 Task: Look for space in Canteleu, France from 9th July, 2023 to 16th July, 2023 for 2 adults, 1 child in price range Rs.8000 to Rs.16000. Place can be entire place with 2 bedrooms having 2 beds and 1 bathroom. Property type can be house, flat, guest house. Amenities needed are: washing machine. Booking option can be shelf check-in. Required host language is English.
Action: Mouse moved to (430, 104)
Screenshot: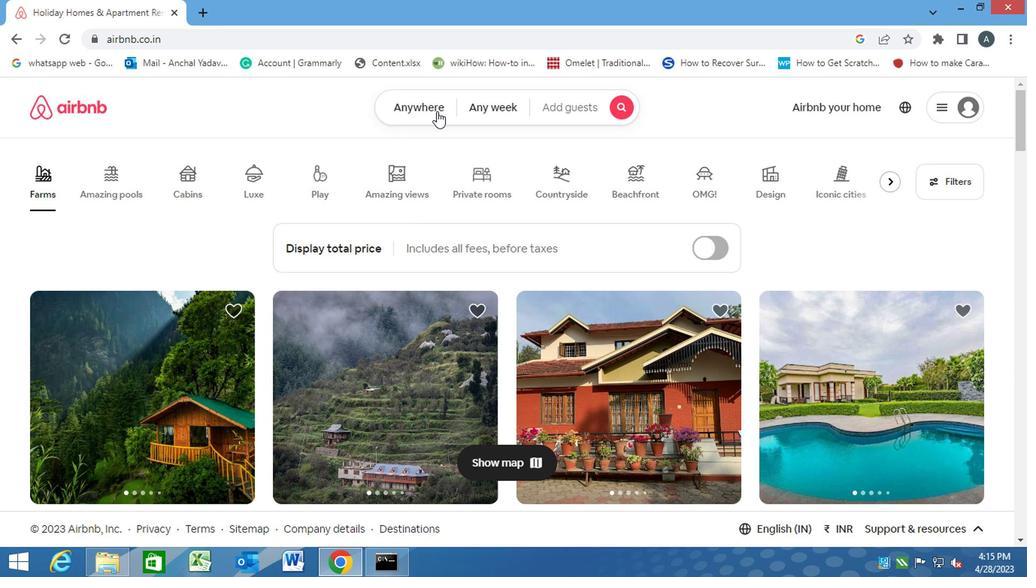 
Action: Mouse pressed left at (430, 104)
Screenshot: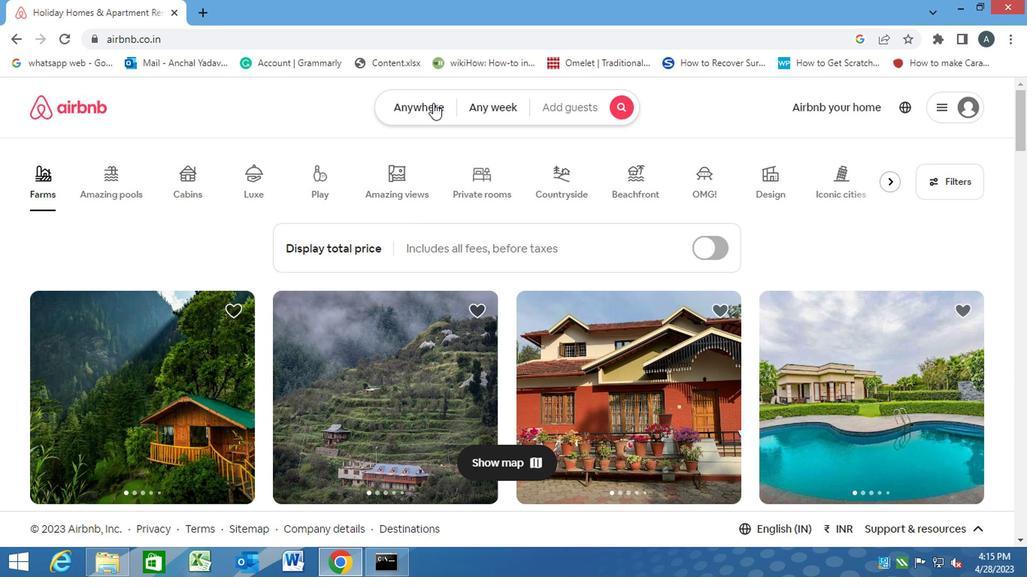 
Action: Mouse moved to (370, 150)
Screenshot: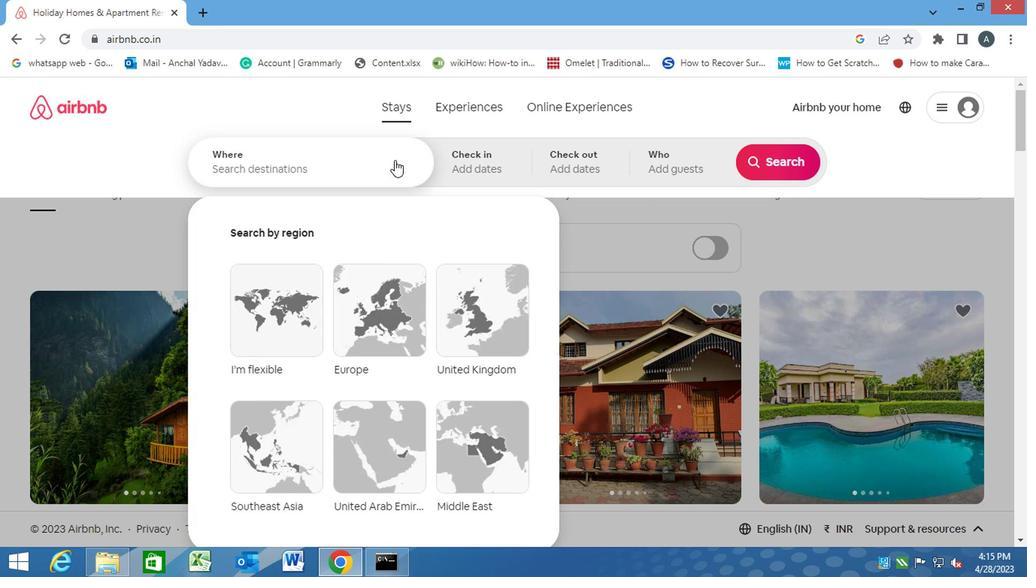 
Action: Mouse pressed left at (370, 150)
Screenshot: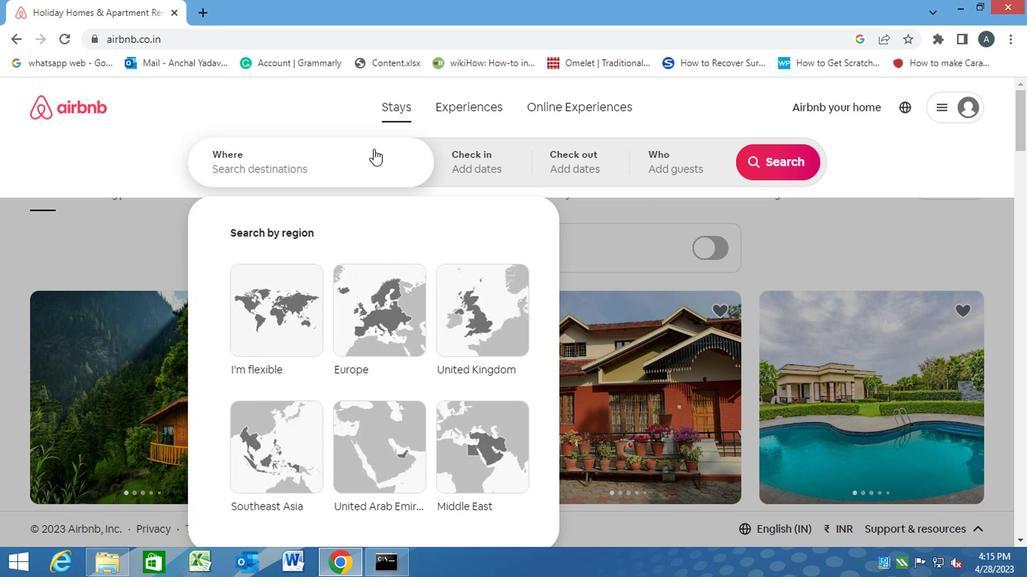 
Action: Key pressed c<Key.caps_lock>anteleu,<Key.space><Key.caps_lock>f<Key.caps_lock>rance<Key.enter>
Screenshot: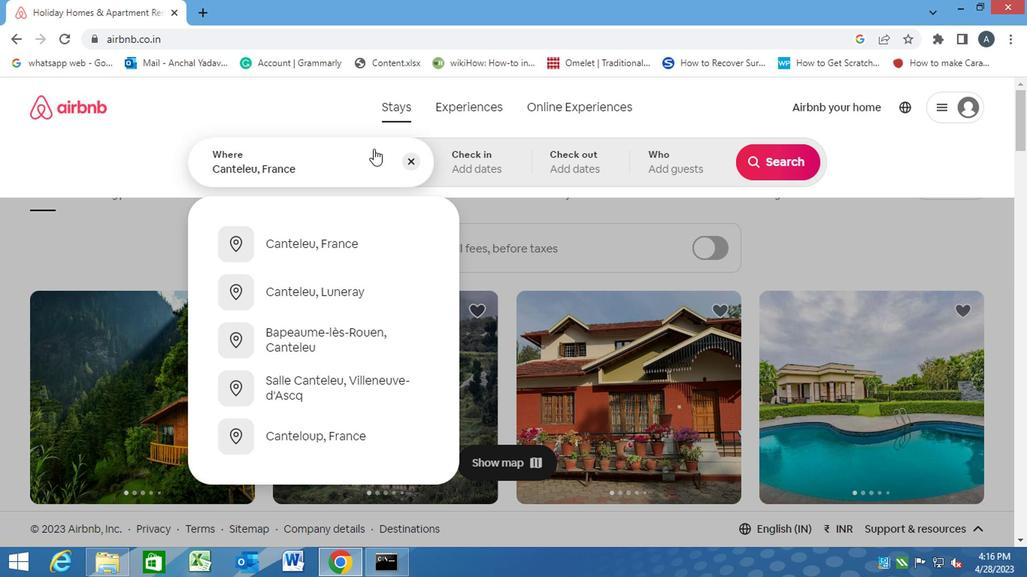 
Action: Mouse moved to (774, 282)
Screenshot: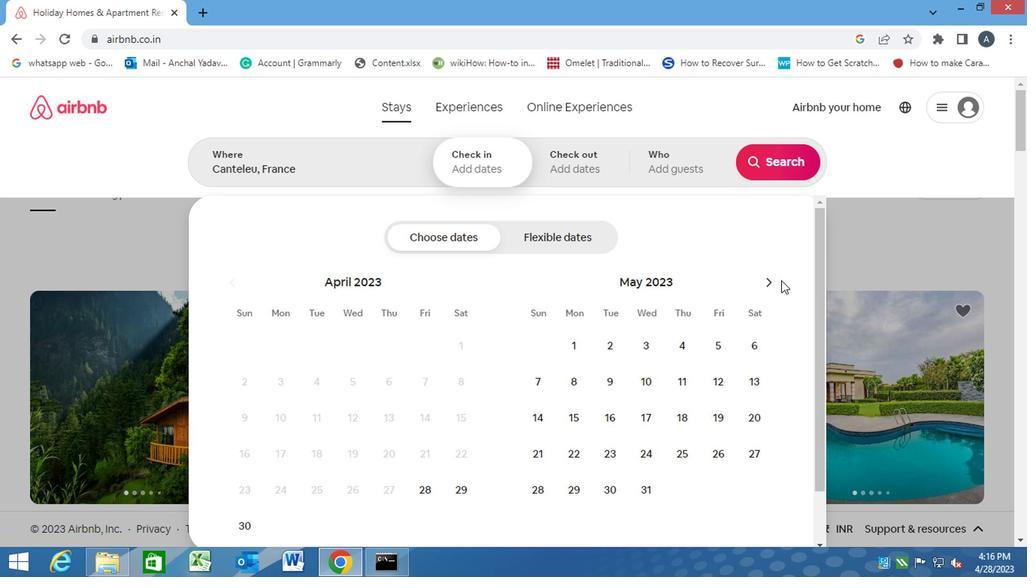 
Action: Mouse pressed left at (774, 282)
Screenshot: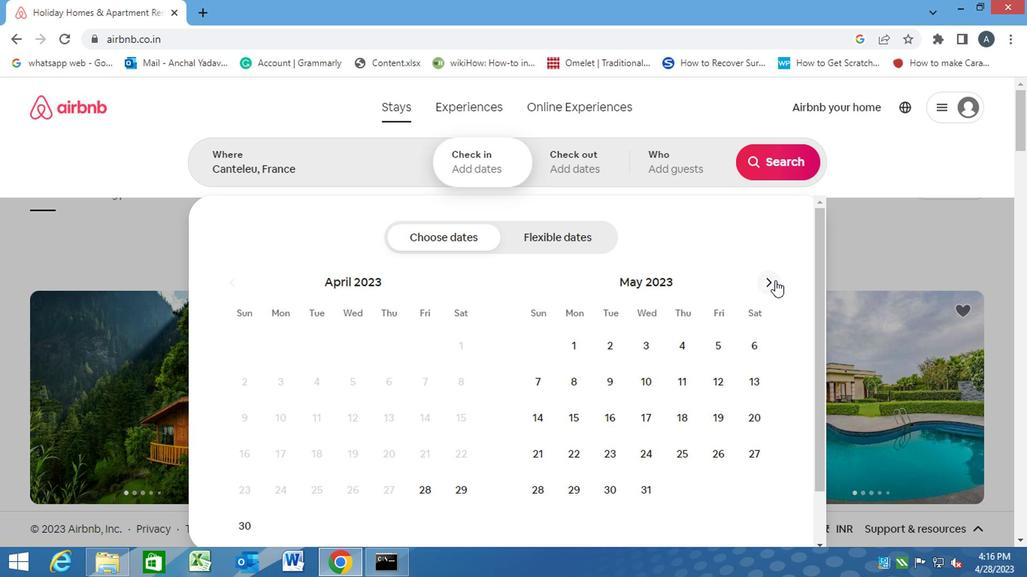 
Action: Mouse pressed left at (774, 282)
Screenshot: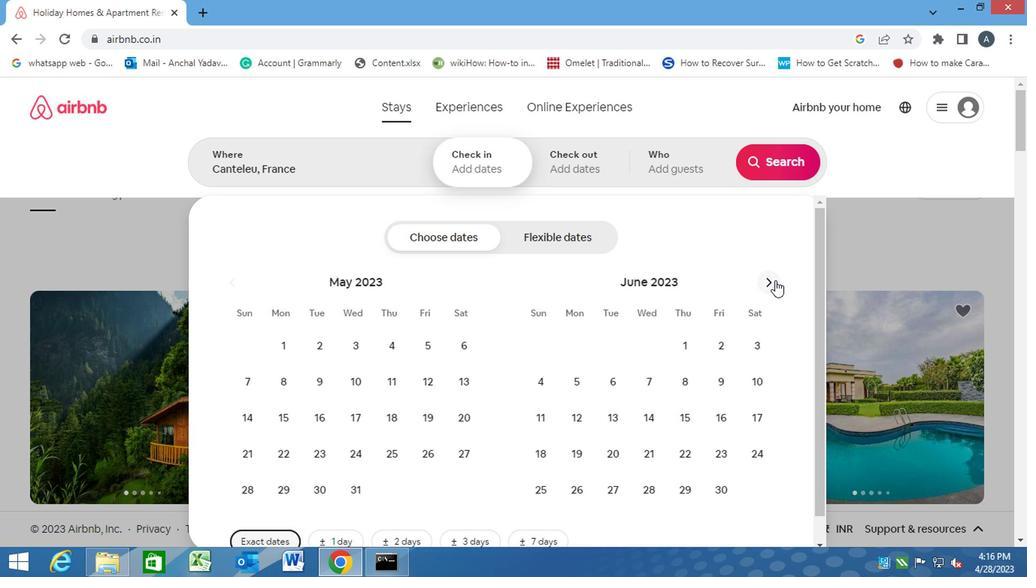 
Action: Mouse moved to (541, 413)
Screenshot: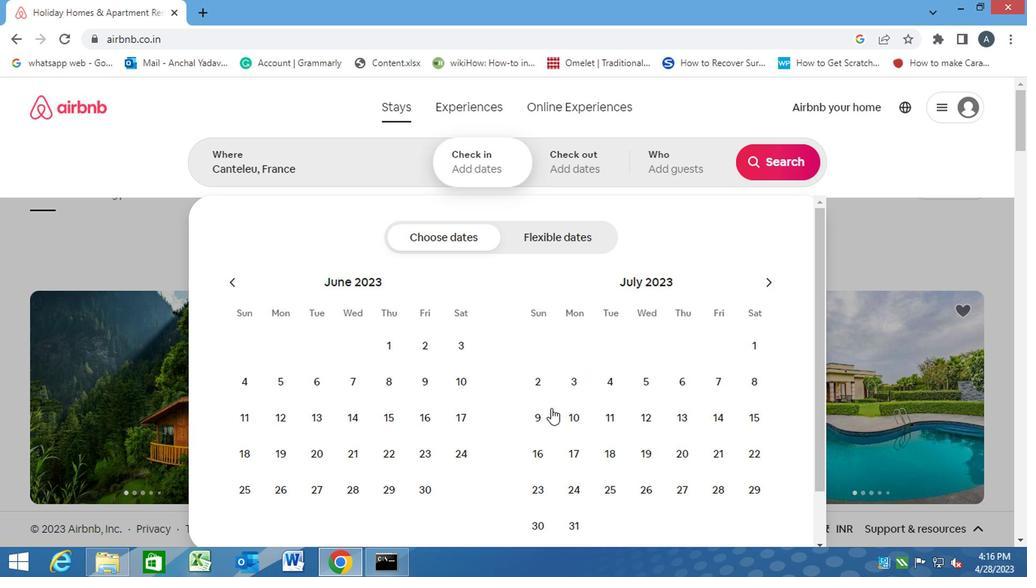 
Action: Mouse pressed left at (541, 413)
Screenshot: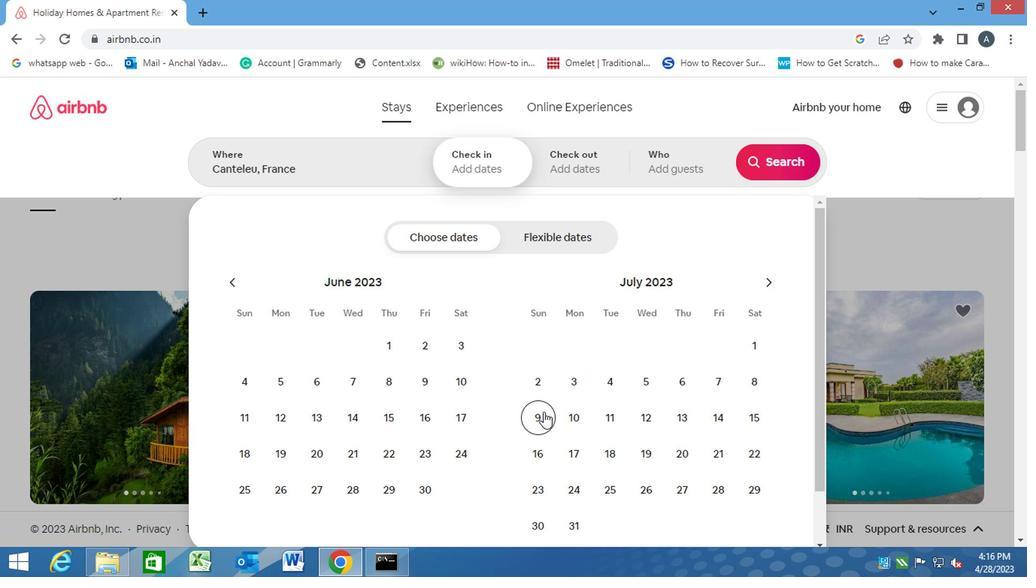 
Action: Mouse moved to (544, 447)
Screenshot: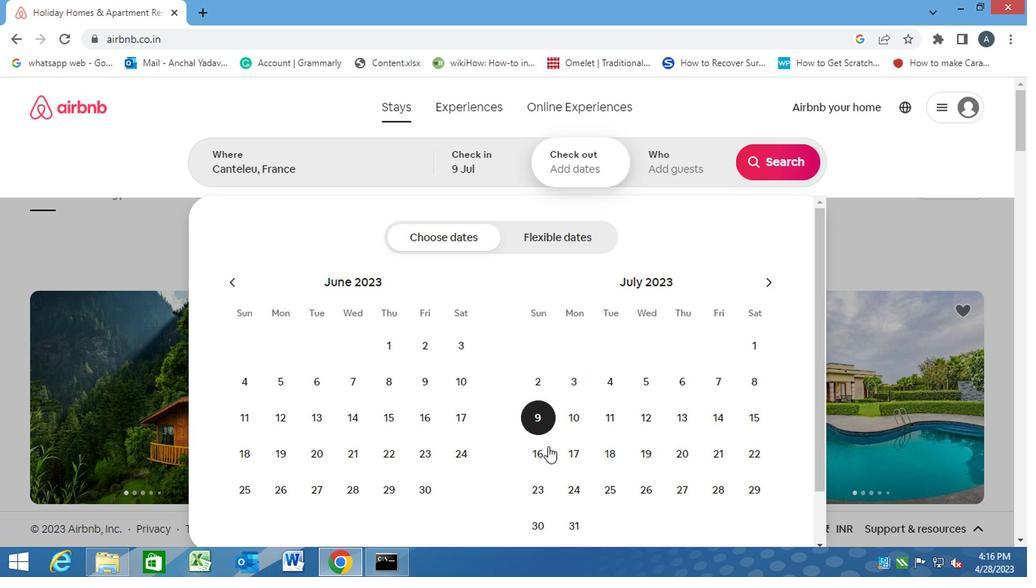 
Action: Mouse pressed left at (544, 447)
Screenshot: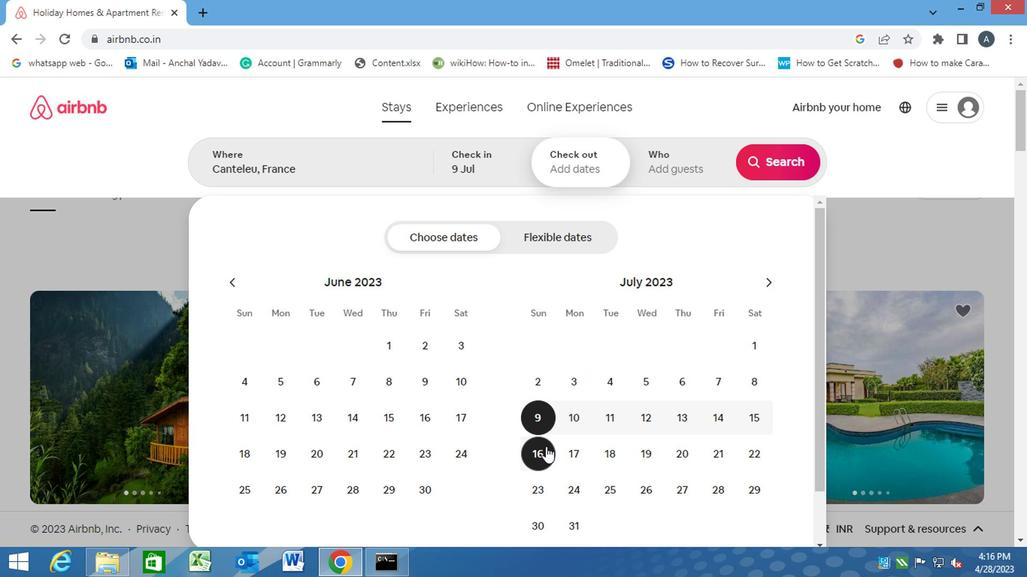 
Action: Mouse moved to (659, 160)
Screenshot: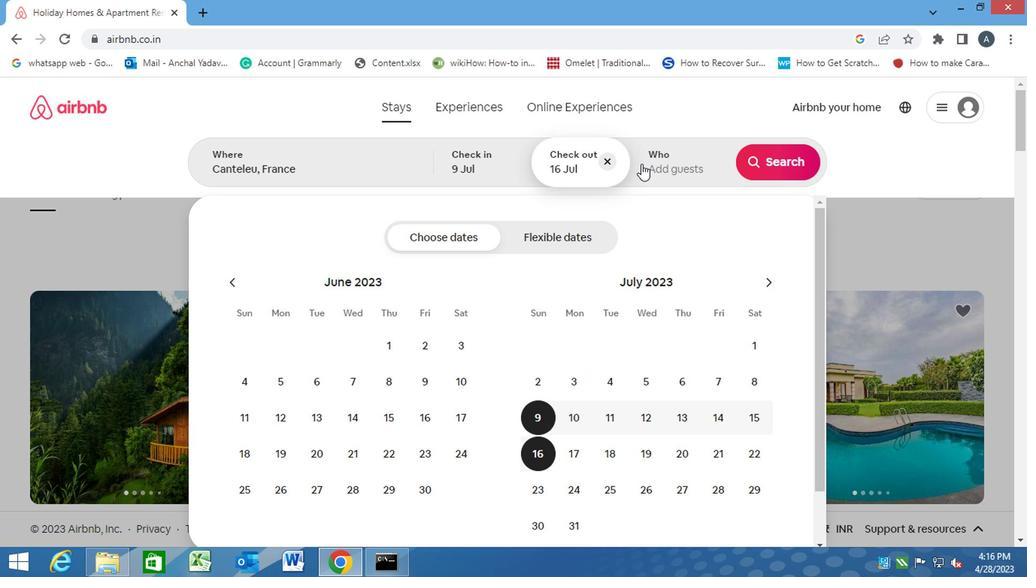 
Action: Mouse pressed left at (659, 160)
Screenshot: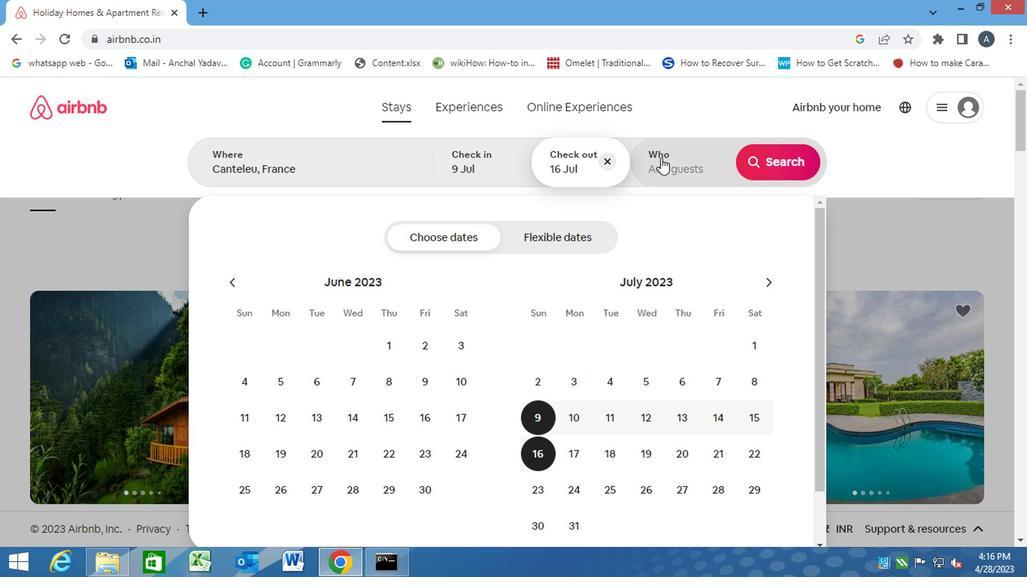 
Action: Mouse moved to (782, 244)
Screenshot: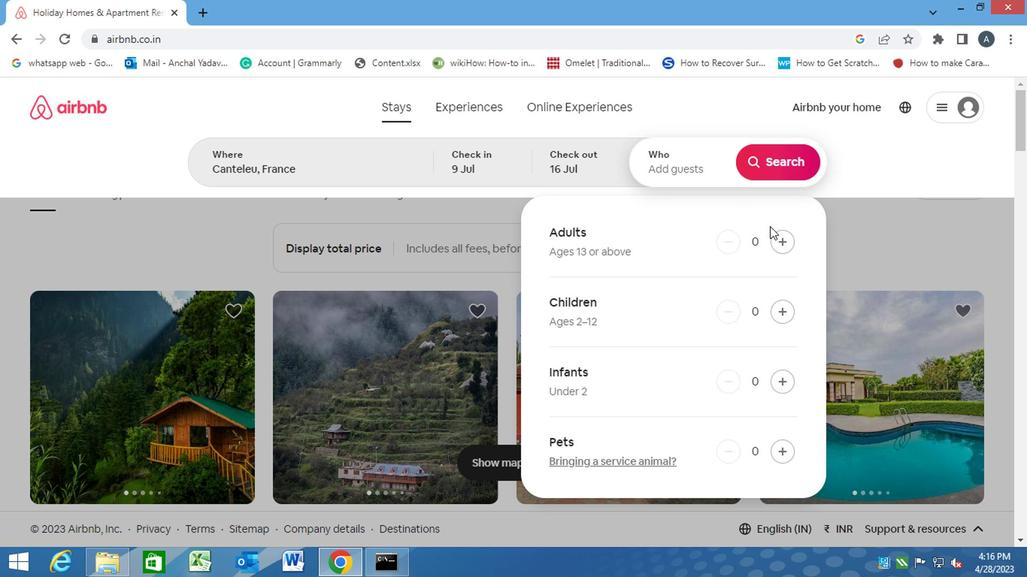 
Action: Mouse pressed left at (782, 244)
Screenshot: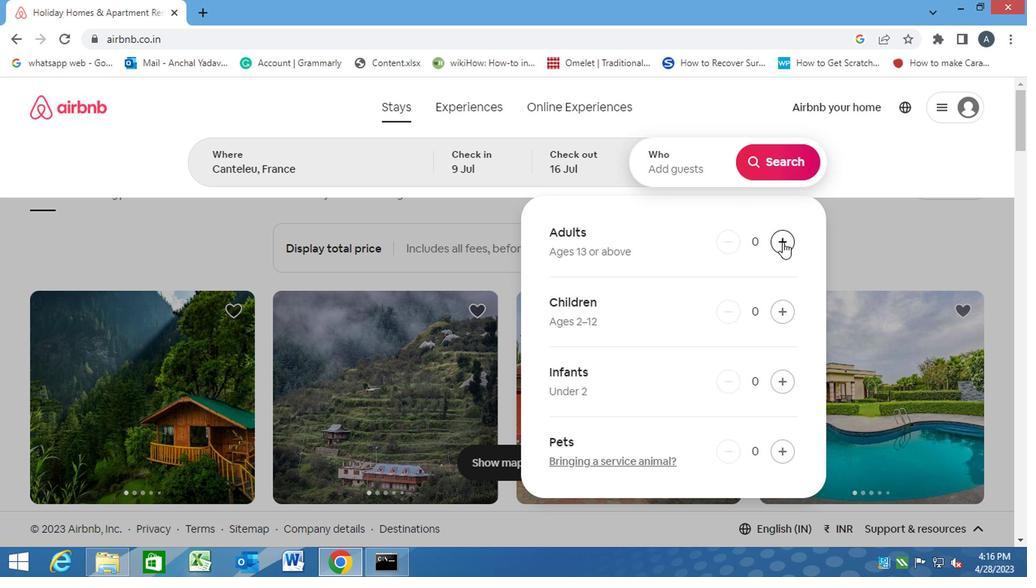 
Action: Mouse pressed left at (782, 244)
Screenshot: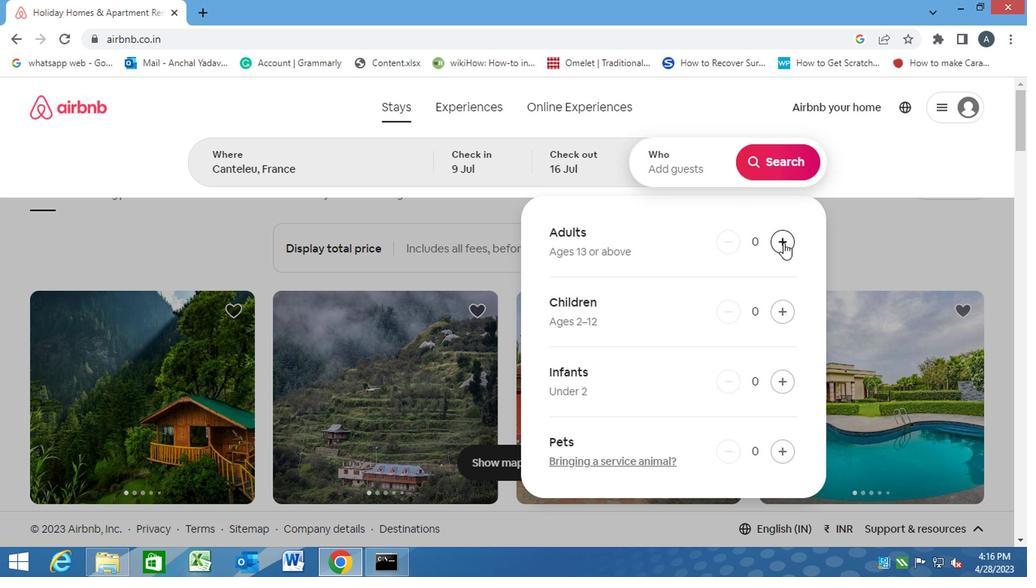 
Action: Mouse moved to (775, 314)
Screenshot: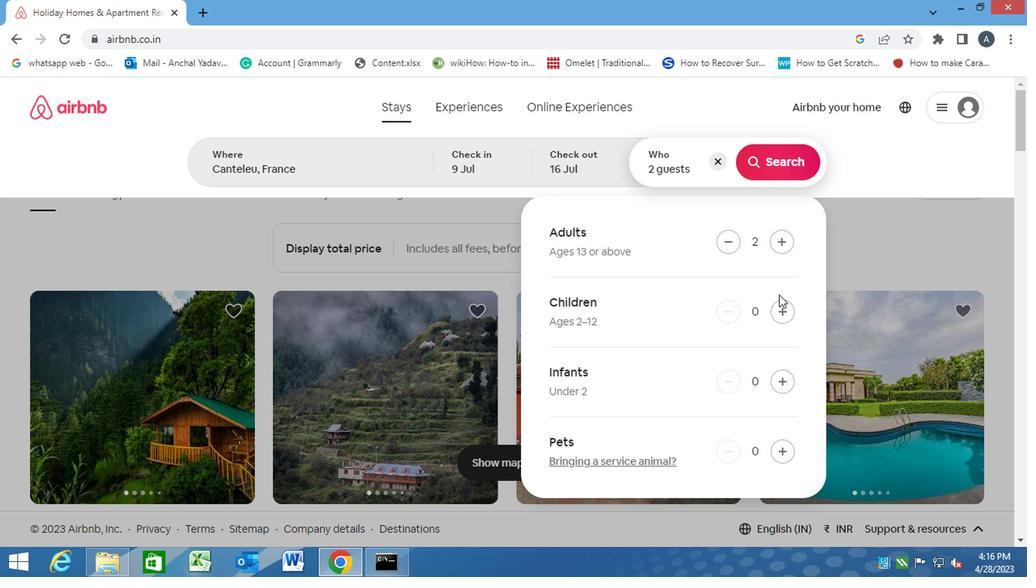 
Action: Mouse pressed left at (775, 314)
Screenshot: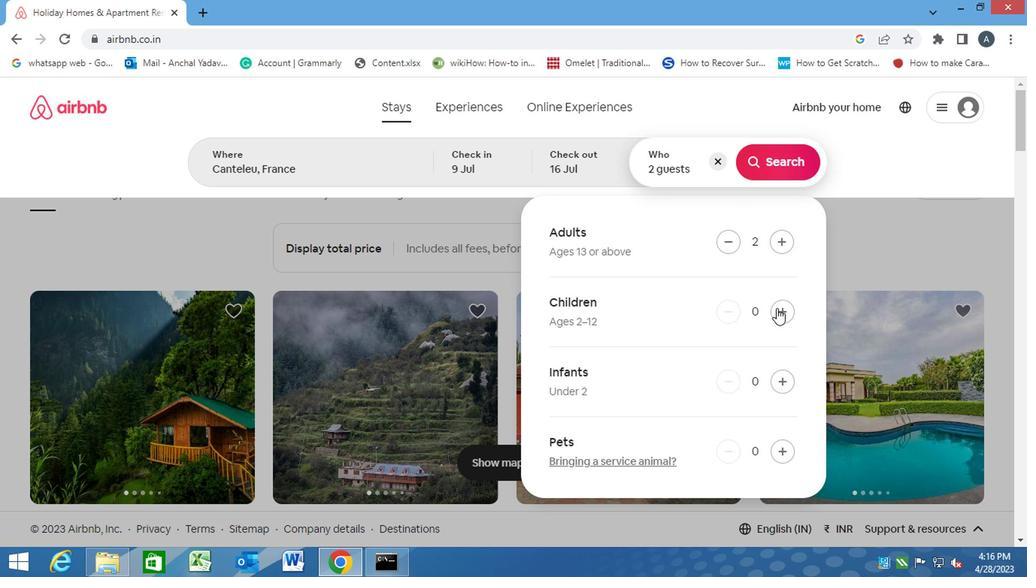 
Action: Mouse moved to (776, 166)
Screenshot: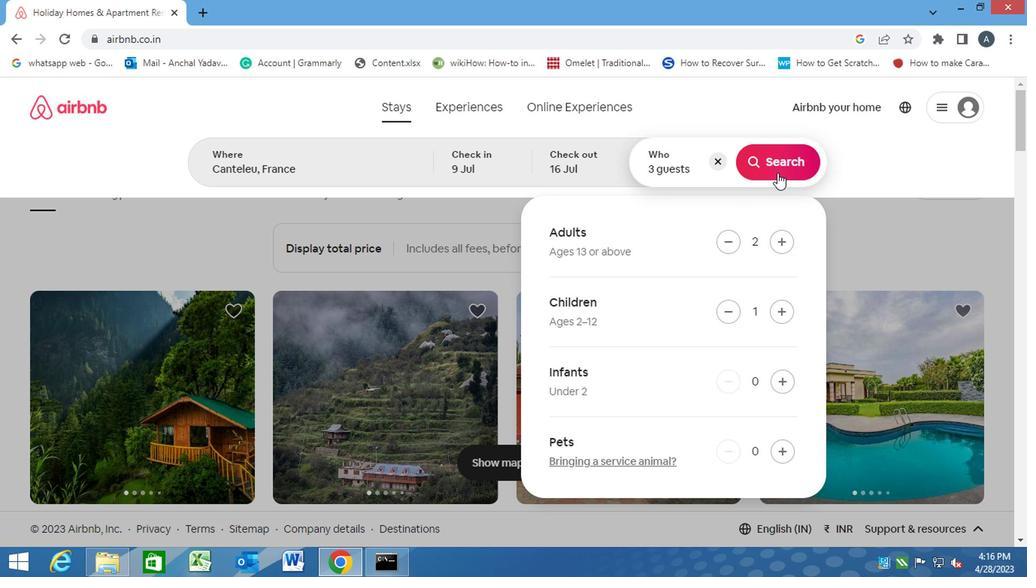 
Action: Mouse pressed left at (776, 166)
Screenshot: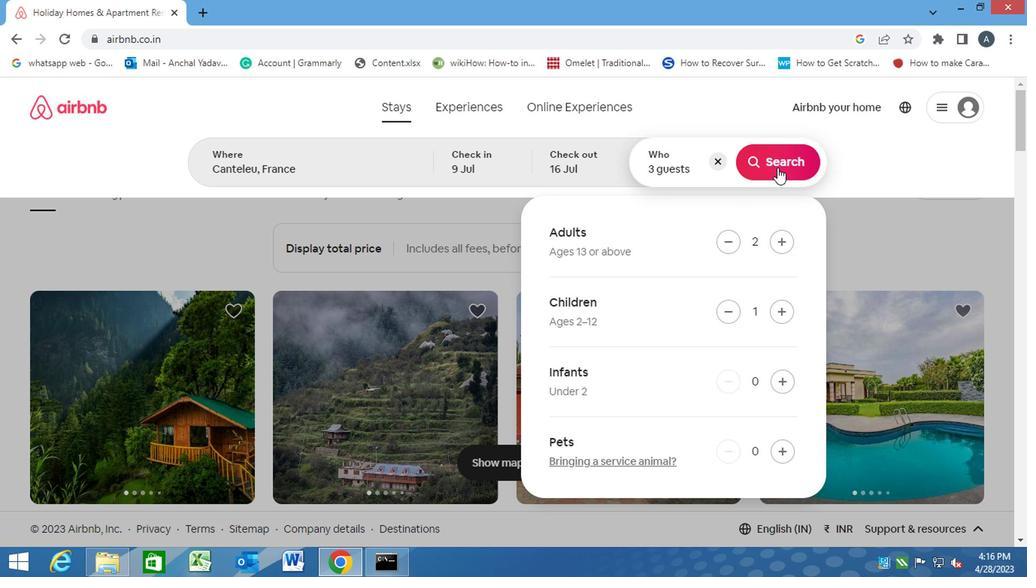 
Action: Mouse moved to (958, 165)
Screenshot: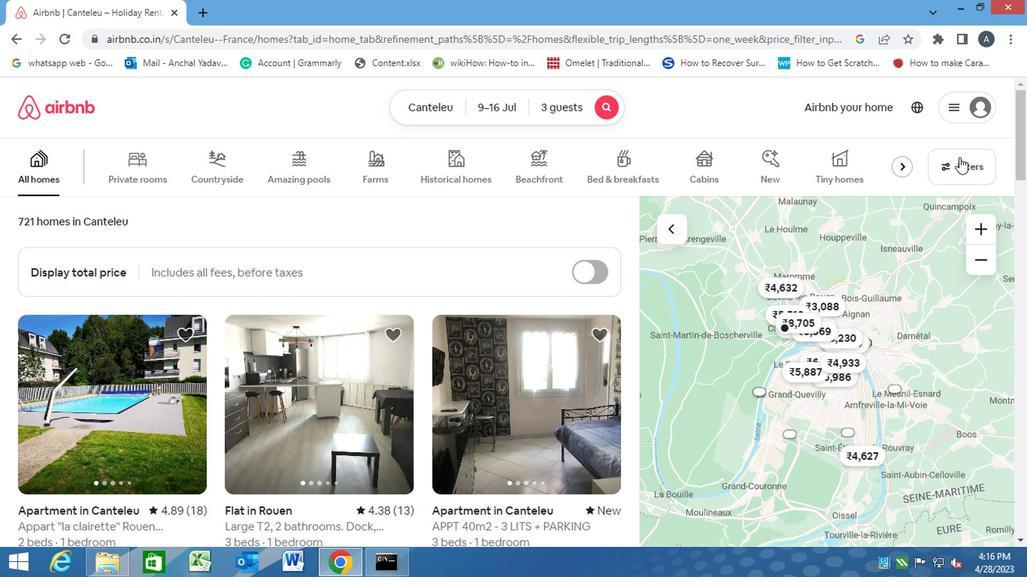 
Action: Mouse pressed left at (958, 165)
Screenshot: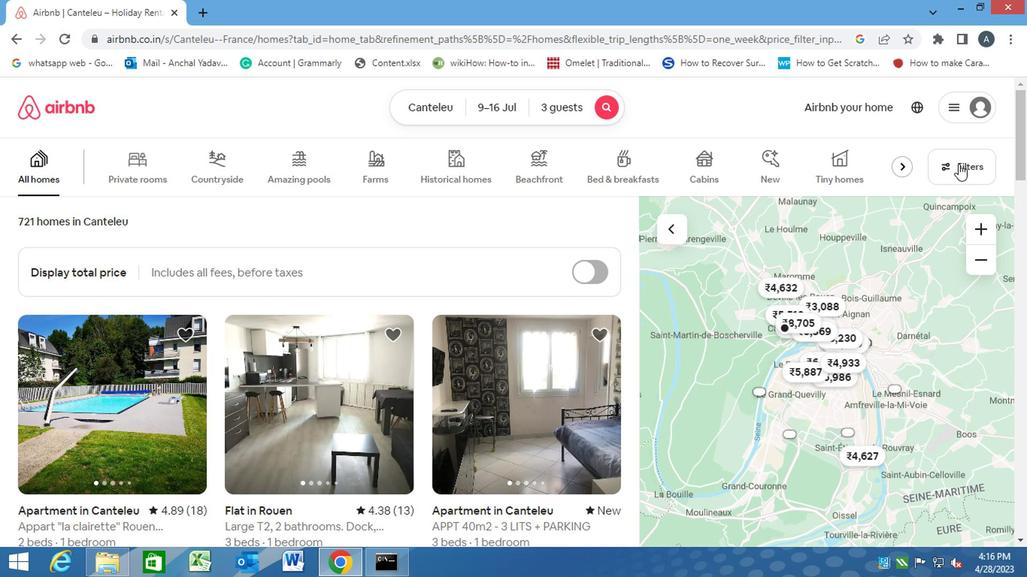 
Action: Mouse moved to (198, 363)
Screenshot: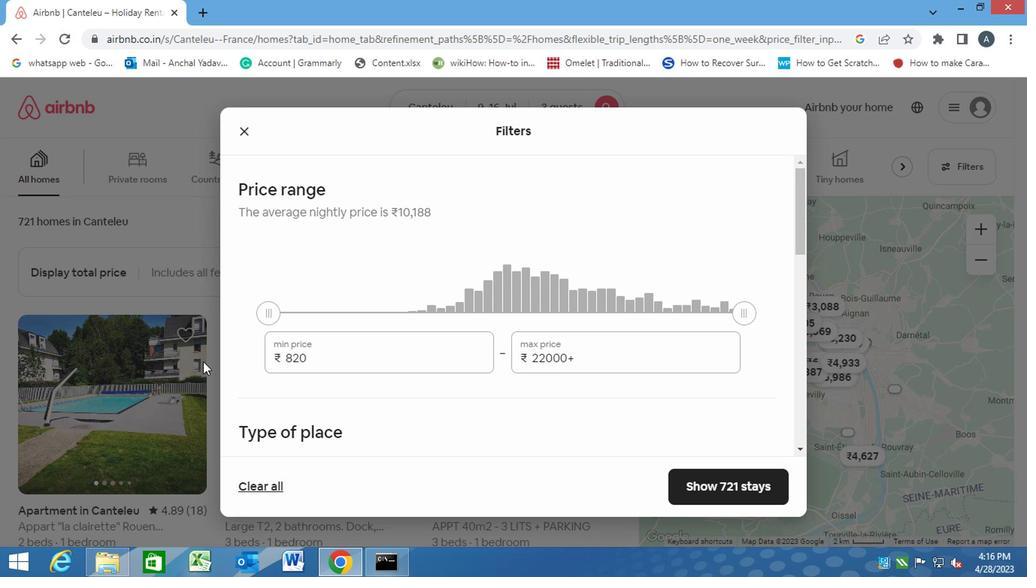 
Action: Mouse scrolled (198, 362) with delta (0, 0)
Screenshot: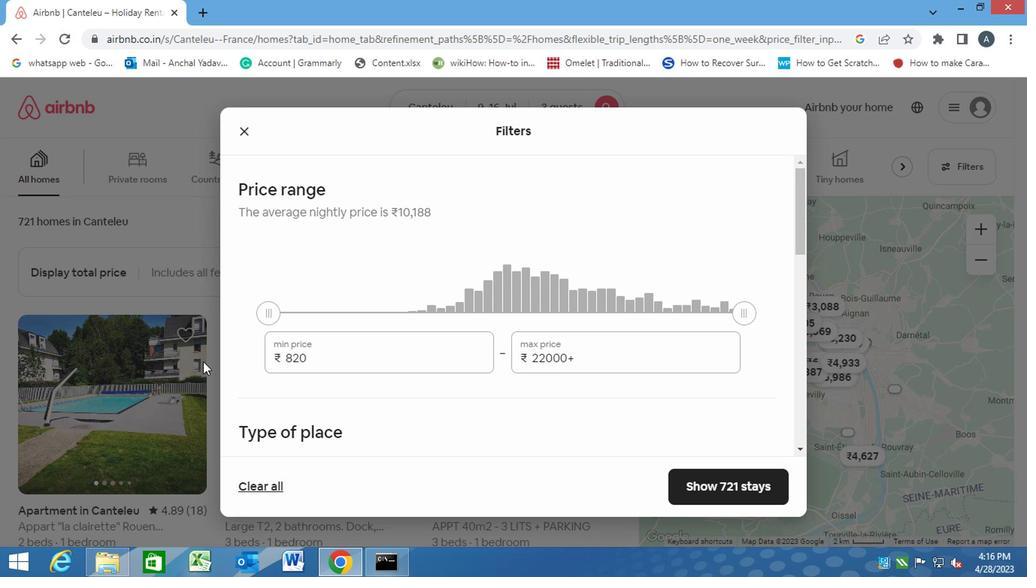 
Action: Mouse scrolled (198, 362) with delta (0, 0)
Screenshot: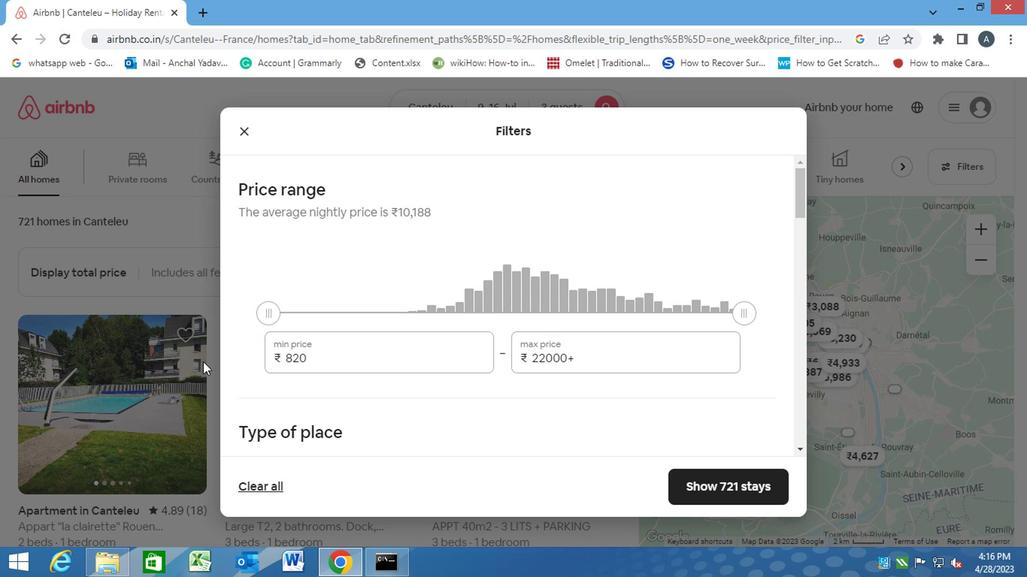 
Action: Mouse moved to (303, 362)
Screenshot: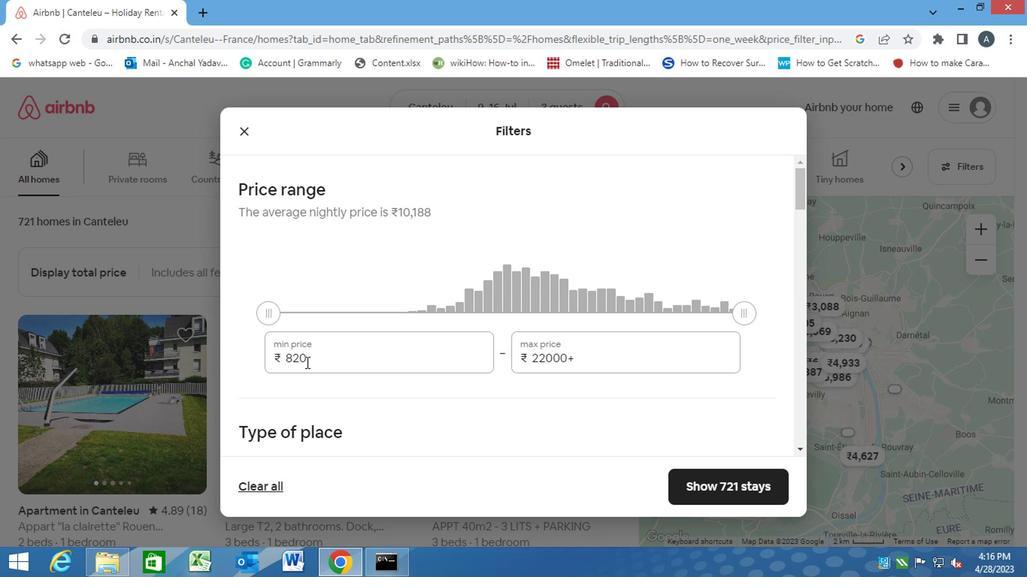 
Action: Mouse pressed left at (303, 362)
Screenshot: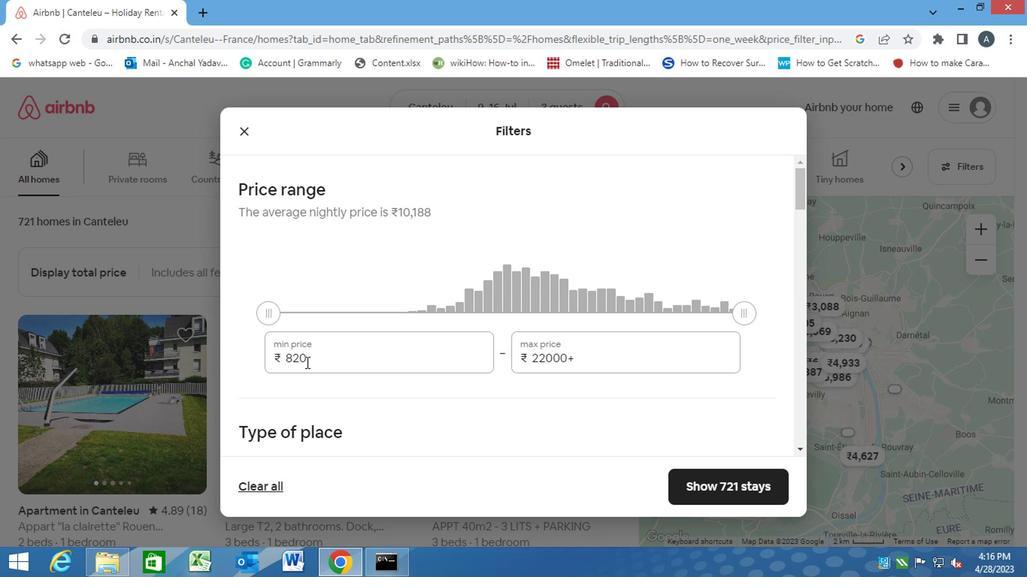 
Action: Mouse moved to (255, 360)
Screenshot: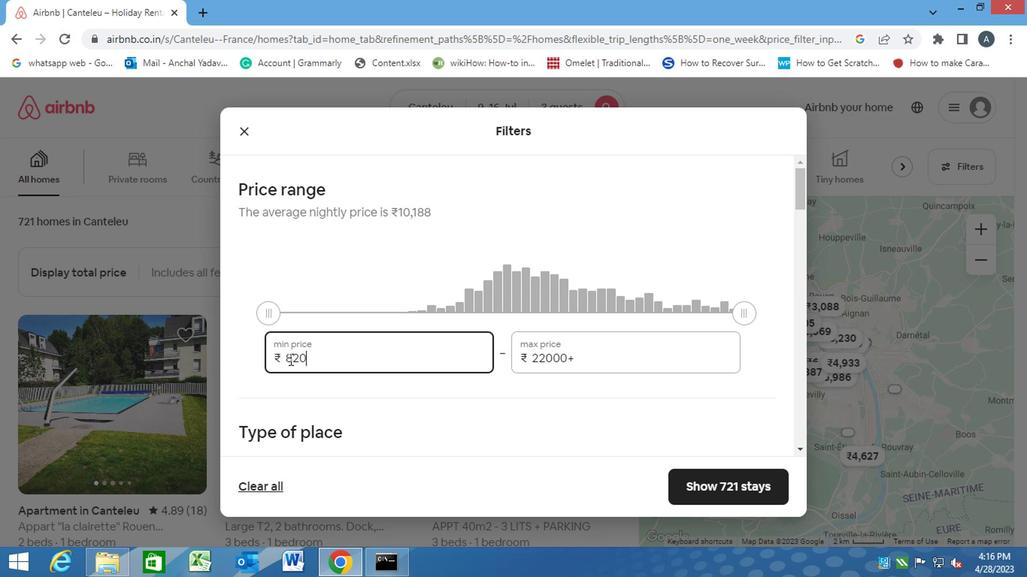 
Action: Key pressed 8000<Key.tab><Key.backspace><Key.backspace><Key.backspace><Key.backspace><Key.backspace><Key.backspace><Key.backspace><Key.backspace><Key.backspace><Key.backspace><Key.backspace><Key.backspace><Key.backspace><Key.backspace><Key.backspace><Key.backspace><Key.backspace><Key.backspace><Key.backspace><Key.backspace><Key.backspace><Key.backspace><Key.backspace><Key.backspace><Key.backspace><Key.backspace><Key.backspace><Key.backspace><Key.backspace>16000
Screenshot: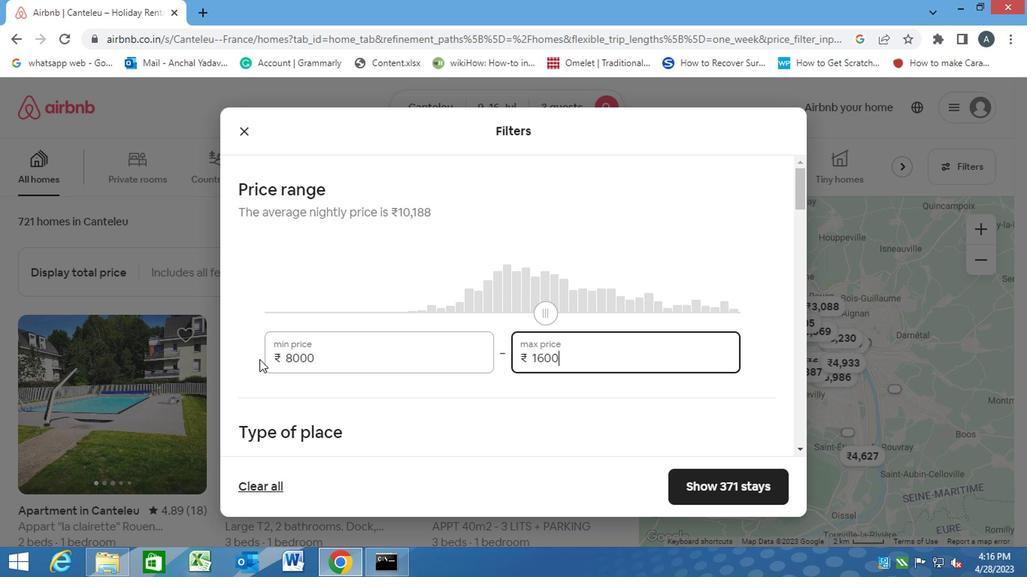 
Action: Mouse moved to (365, 394)
Screenshot: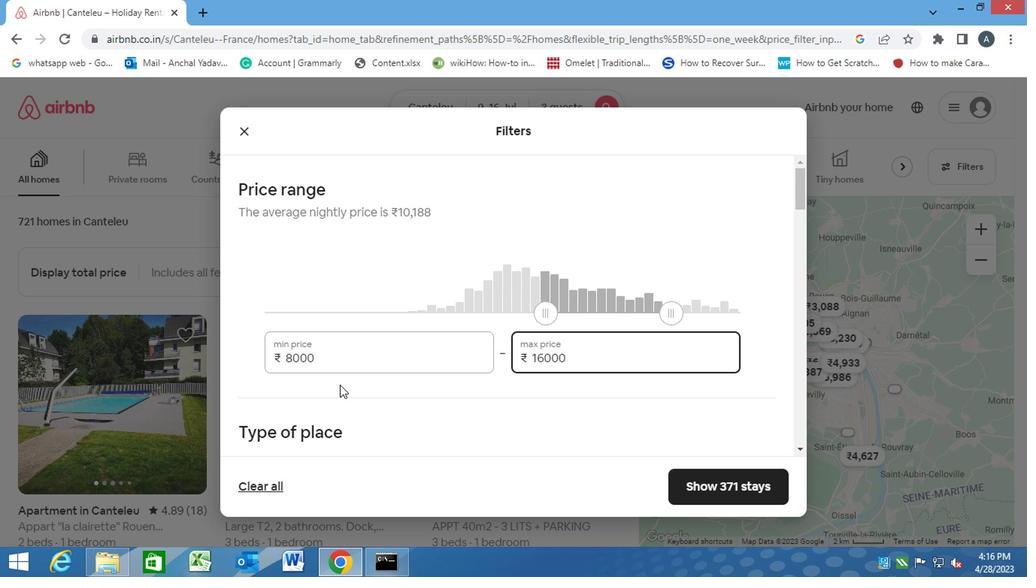 
Action: Mouse pressed left at (365, 394)
Screenshot: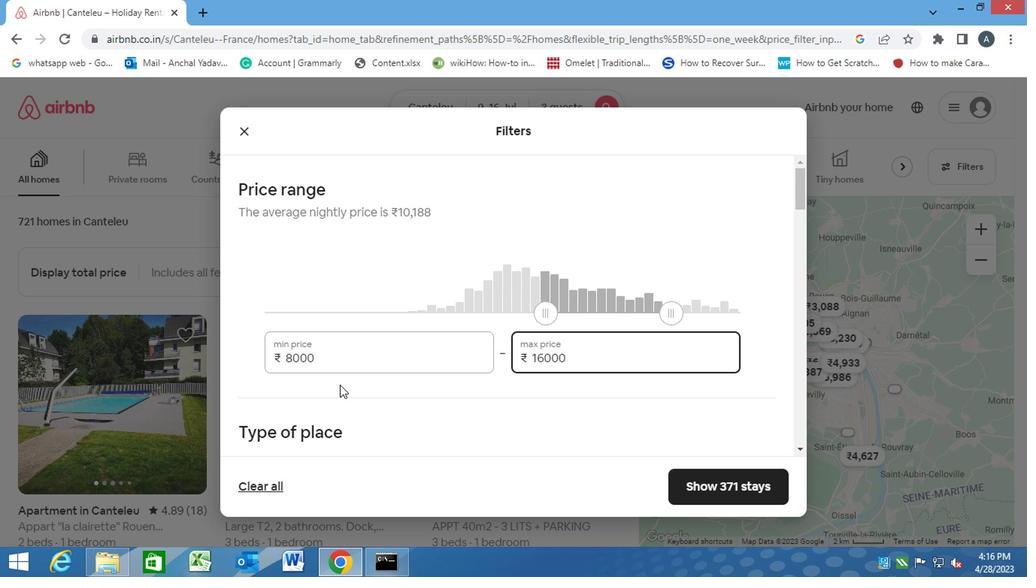 
Action: Mouse moved to (366, 394)
Screenshot: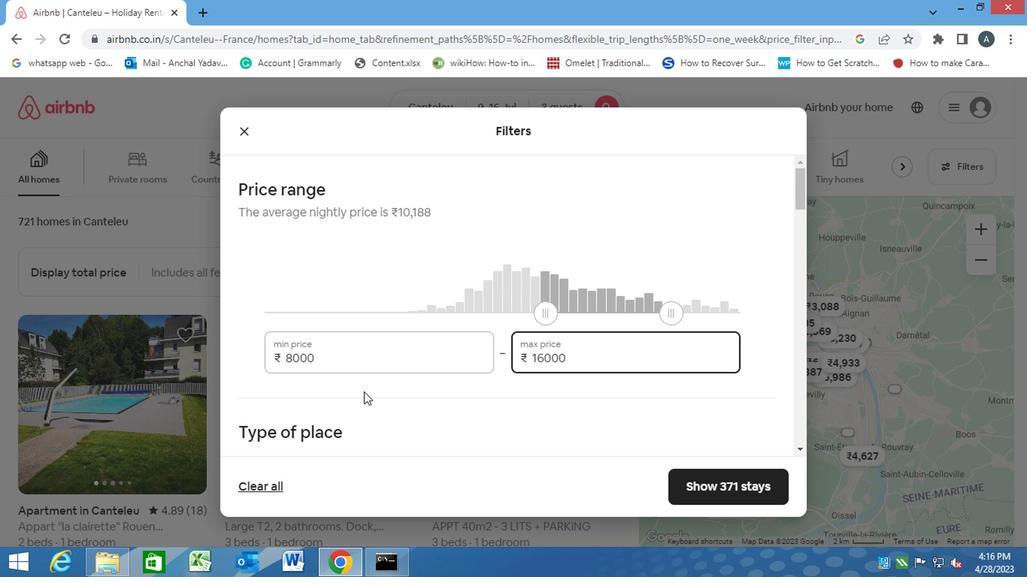 
Action: Mouse scrolled (366, 394) with delta (0, 0)
Screenshot: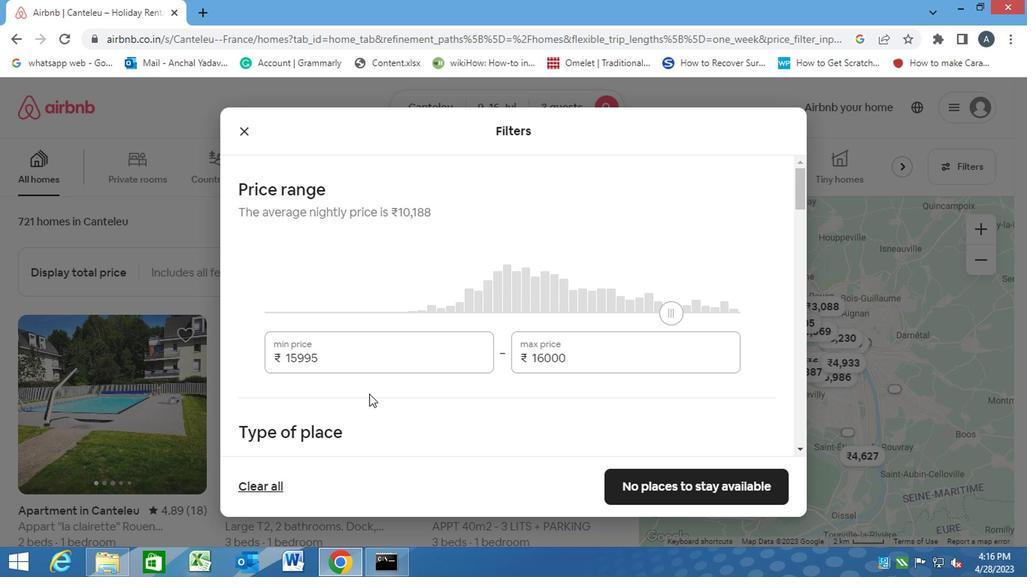 
Action: Mouse scrolled (366, 394) with delta (0, 0)
Screenshot: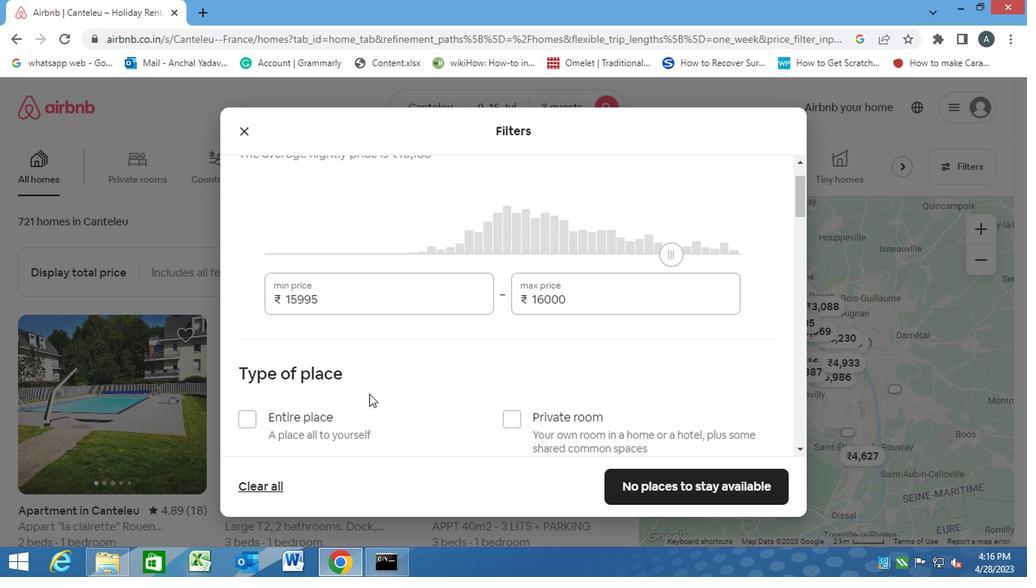 
Action: Mouse moved to (250, 330)
Screenshot: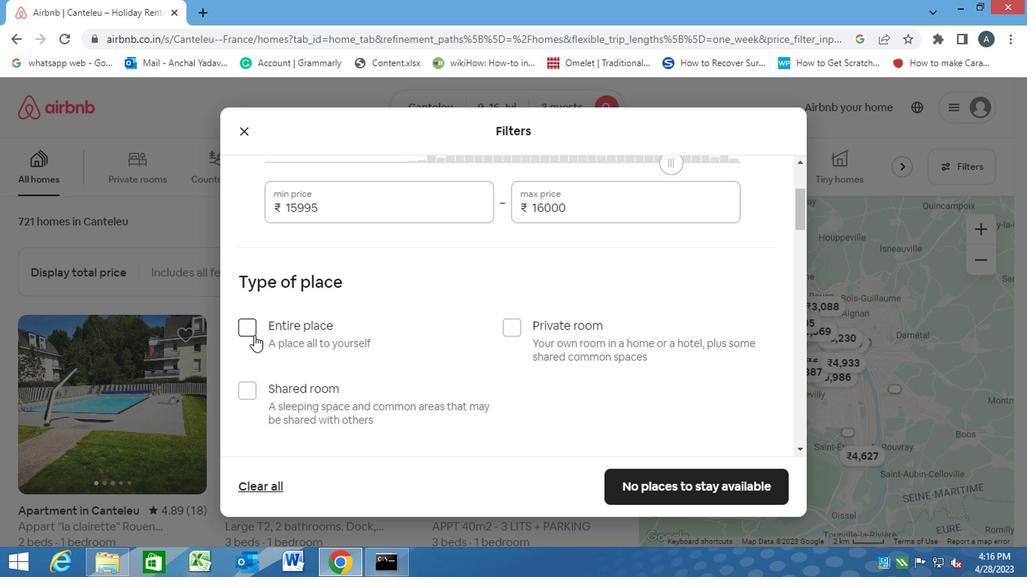 
Action: Mouse pressed left at (250, 330)
Screenshot: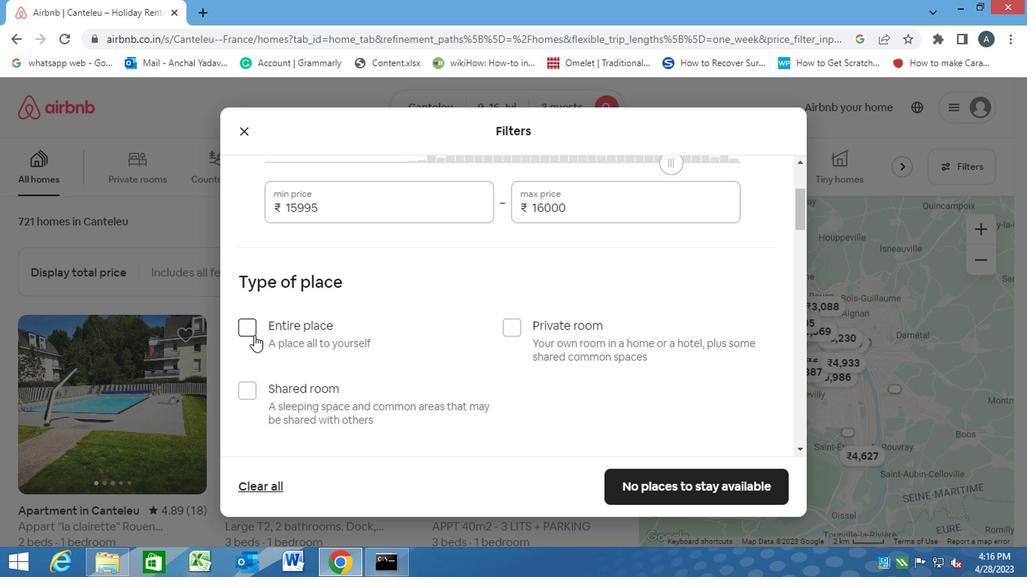 
Action: Mouse moved to (389, 381)
Screenshot: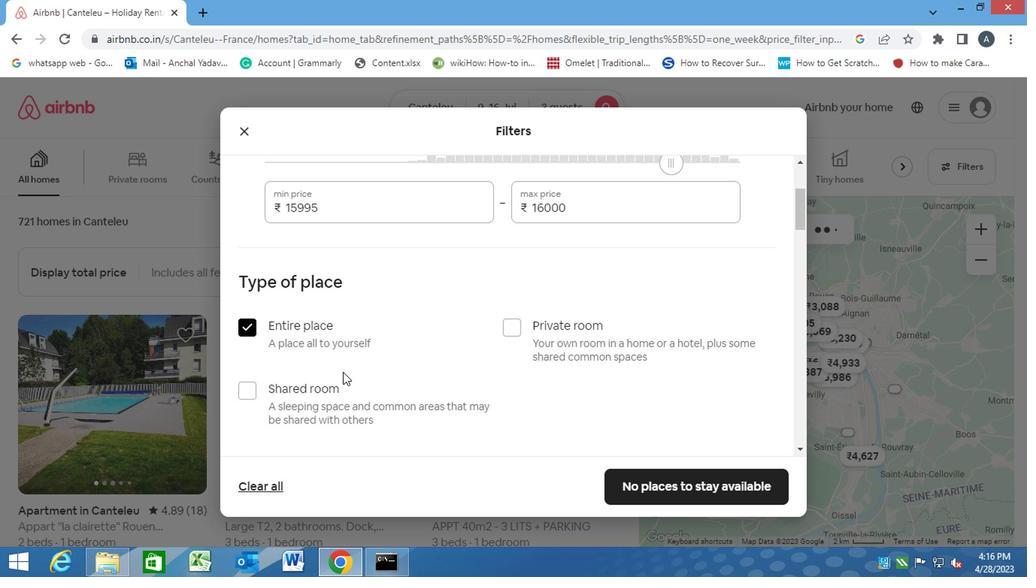 
Action: Mouse scrolled (389, 381) with delta (0, 0)
Screenshot: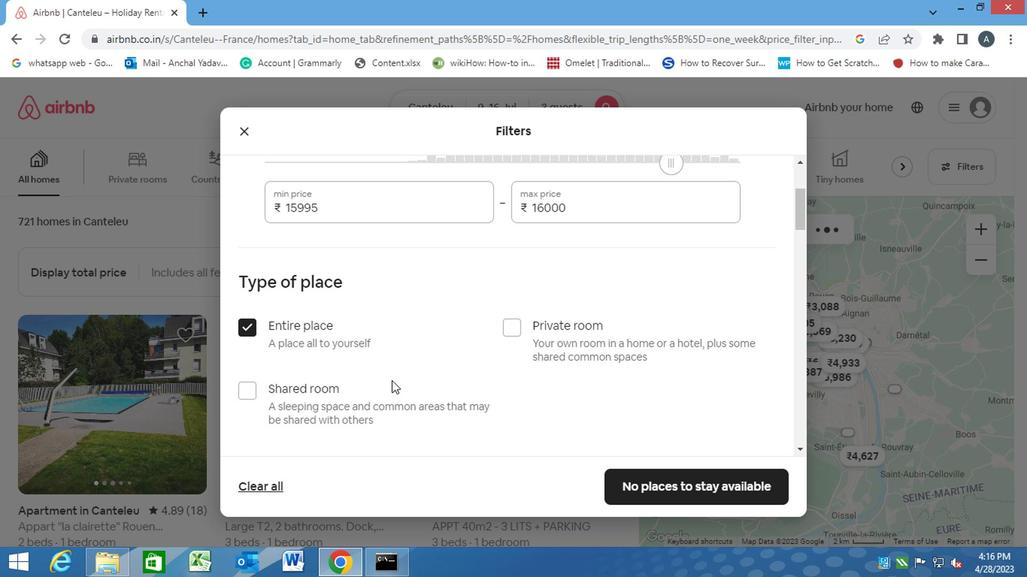 
Action: Mouse scrolled (389, 381) with delta (0, 0)
Screenshot: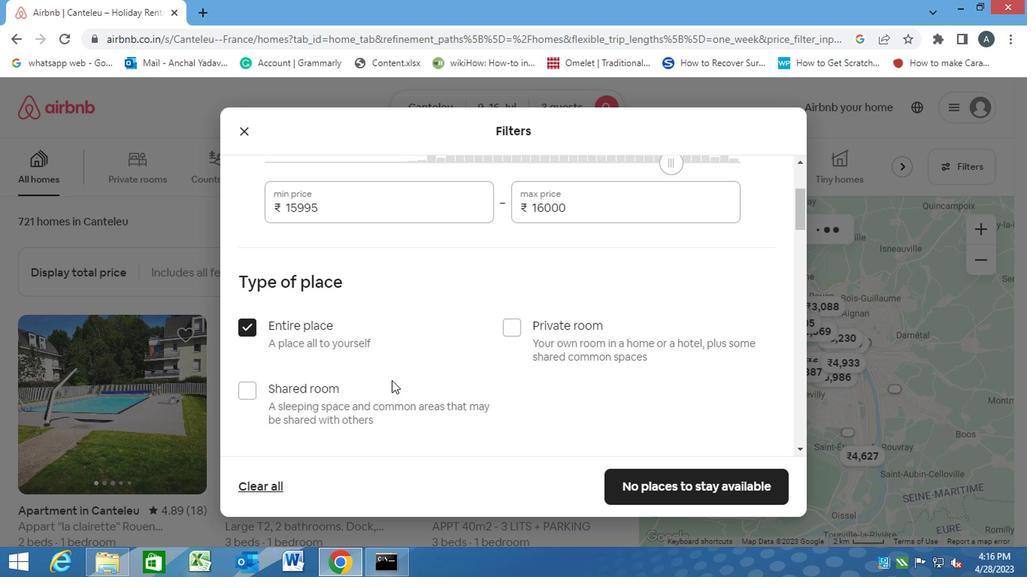 
Action: Mouse scrolled (389, 381) with delta (0, 0)
Screenshot: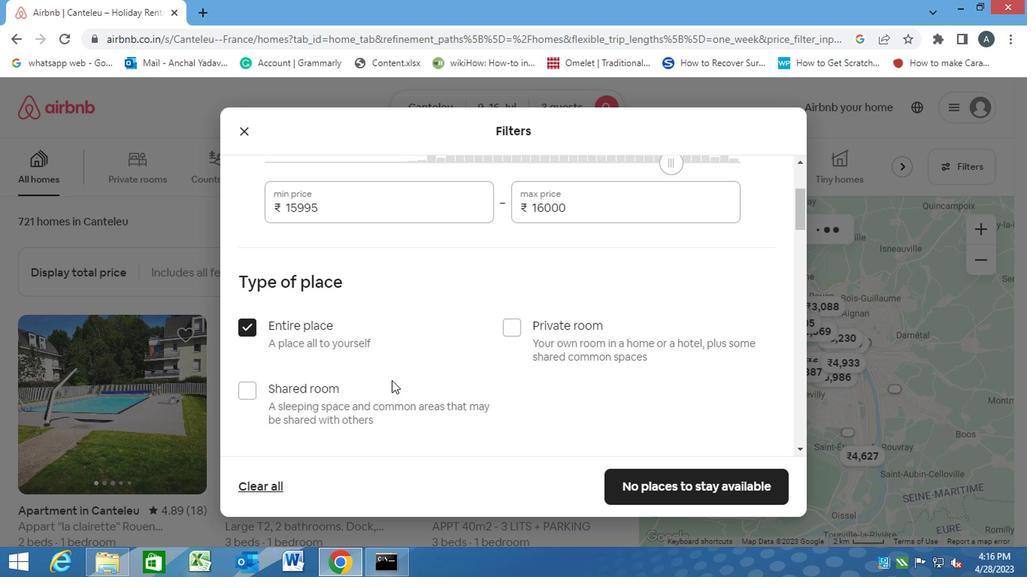 
Action: Mouse scrolled (389, 381) with delta (0, 0)
Screenshot: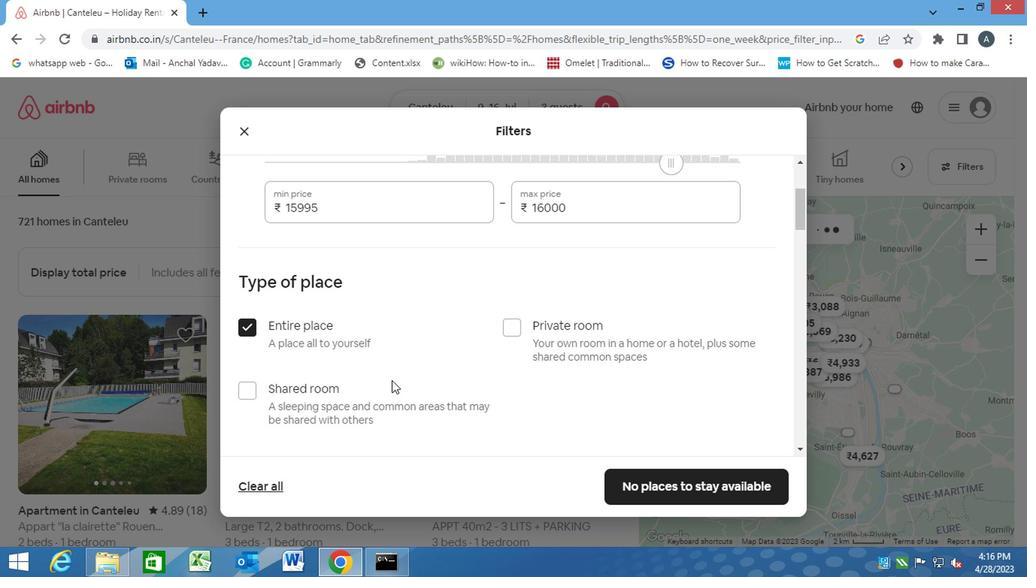 
Action: Mouse moved to (381, 267)
Screenshot: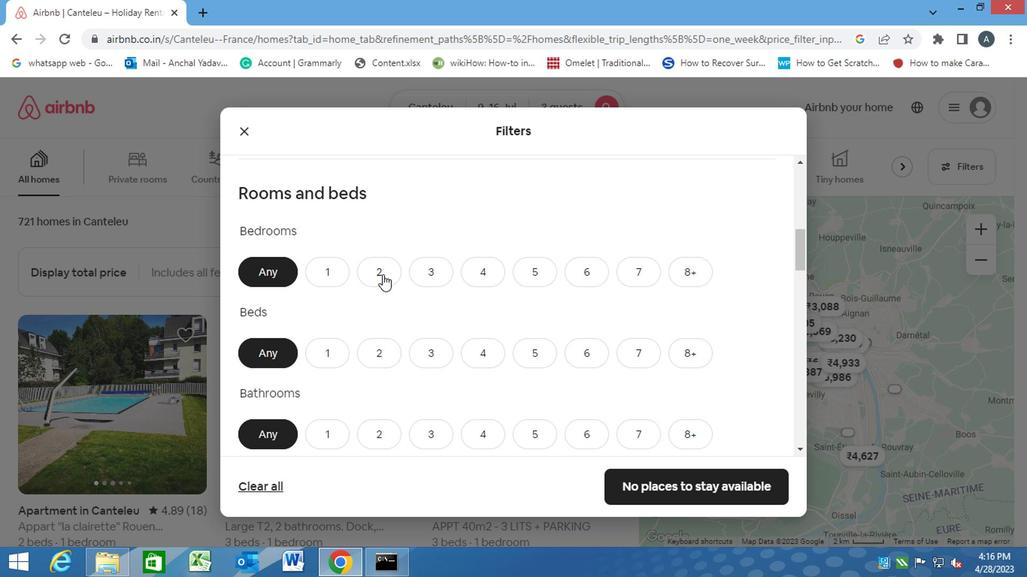 
Action: Mouse pressed left at (381, 267)
Screenshot: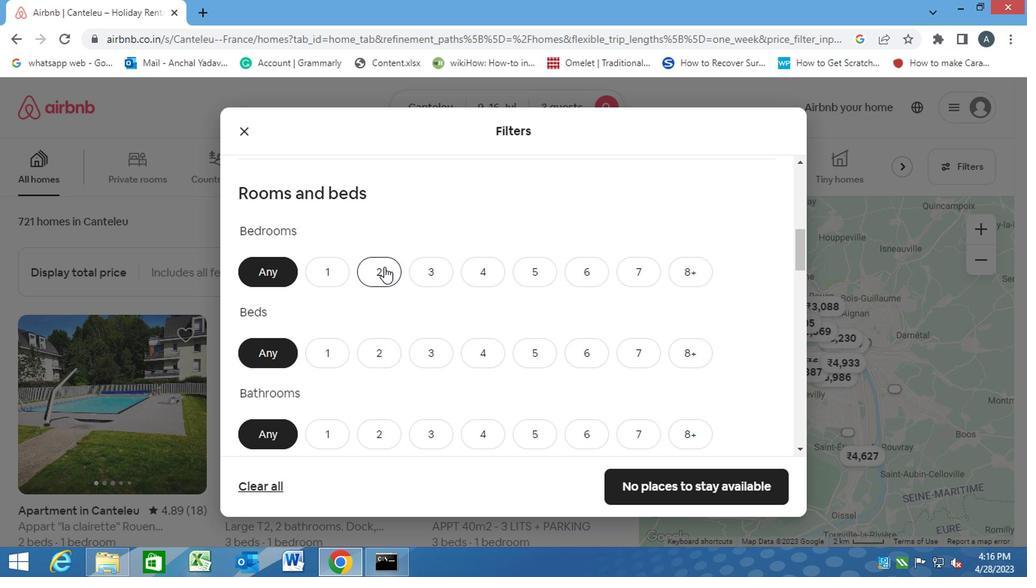 
Action: Mouse moved to (387, 351)
Screenshot: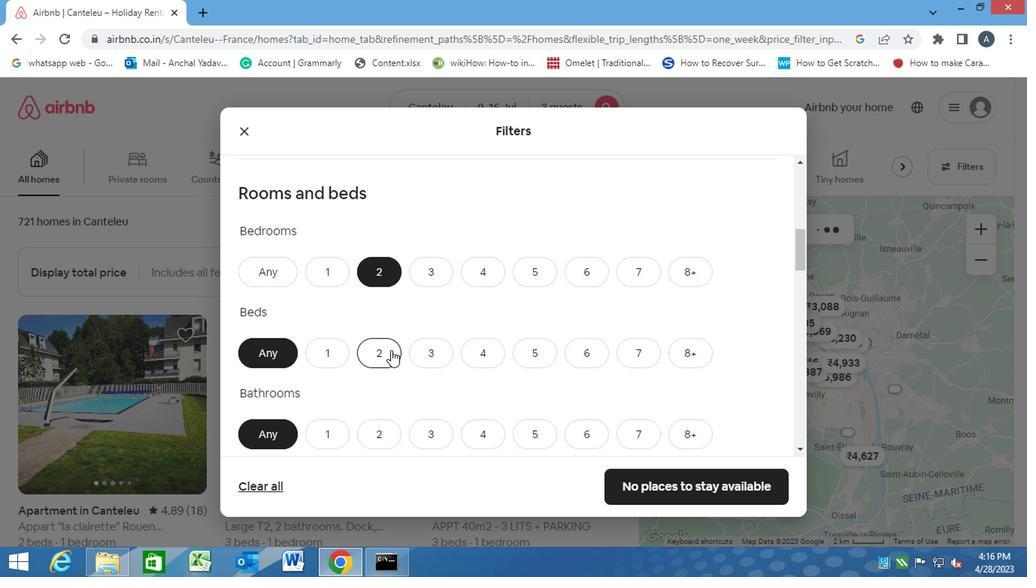 
Action: Mouse pressed left at (387, 351)
Screenshot: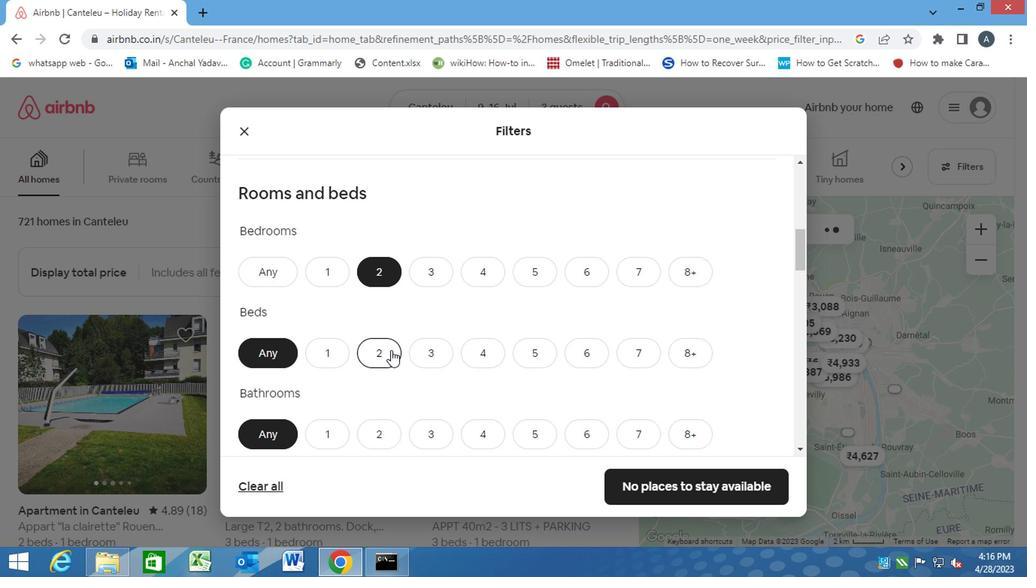 
Action: Mouse moved to (326, 433)
Screenshot: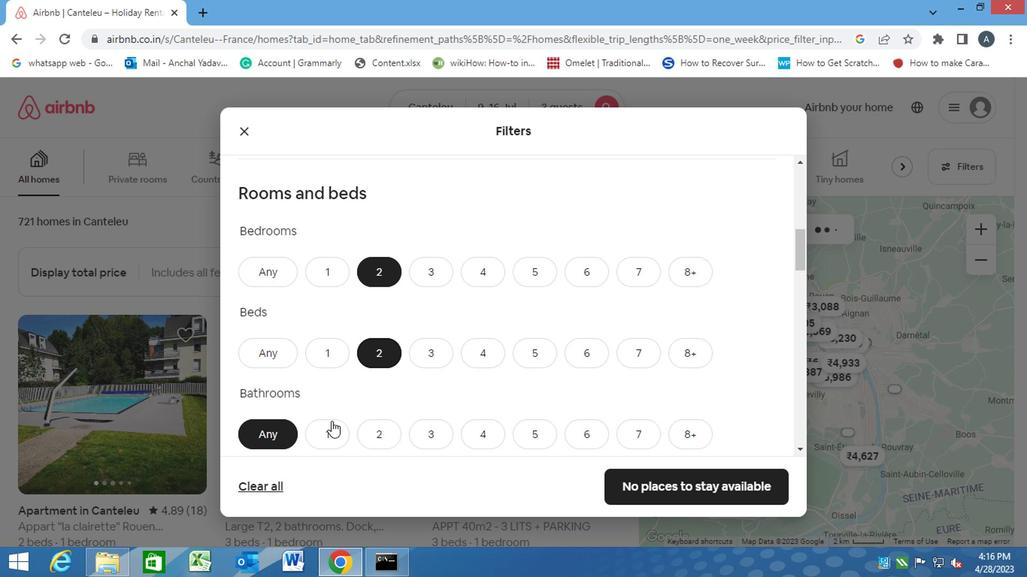 
Action: Mouse pressed left at (326, 433)
Screenshot: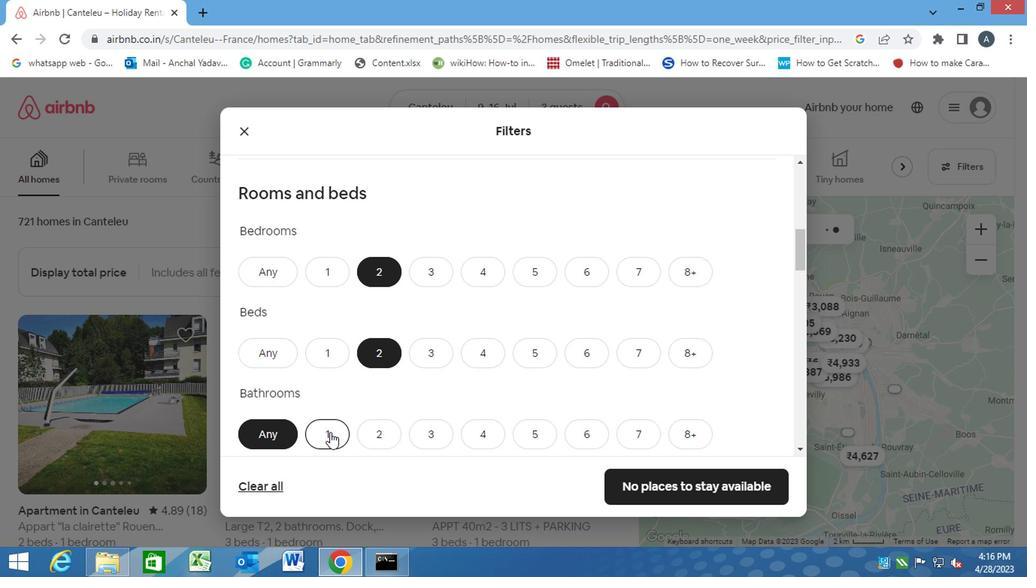 
Action: Mouse moved to (330, 432)
Screenshot: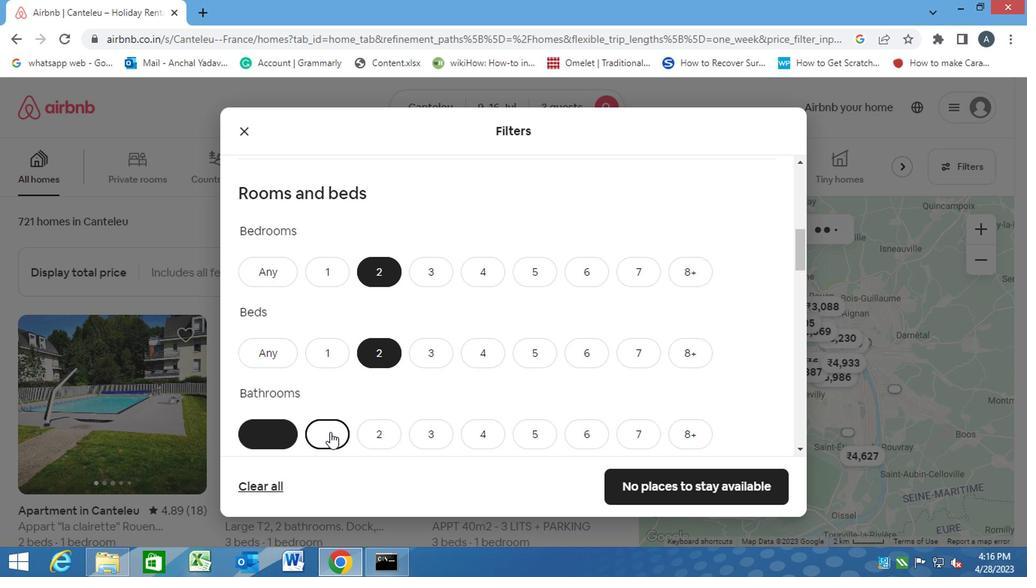 
Action: Mouse scrolled (330, 431) with delta (0, 0)
Screenshot: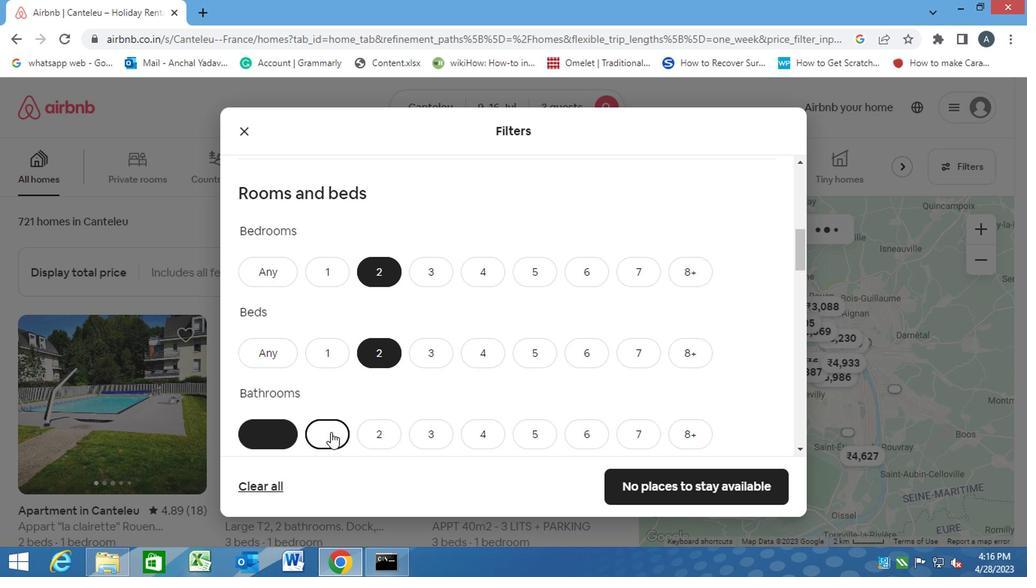 
Action: Mouse scrolled (330, 431) with delta (0, 0)
Screenshot: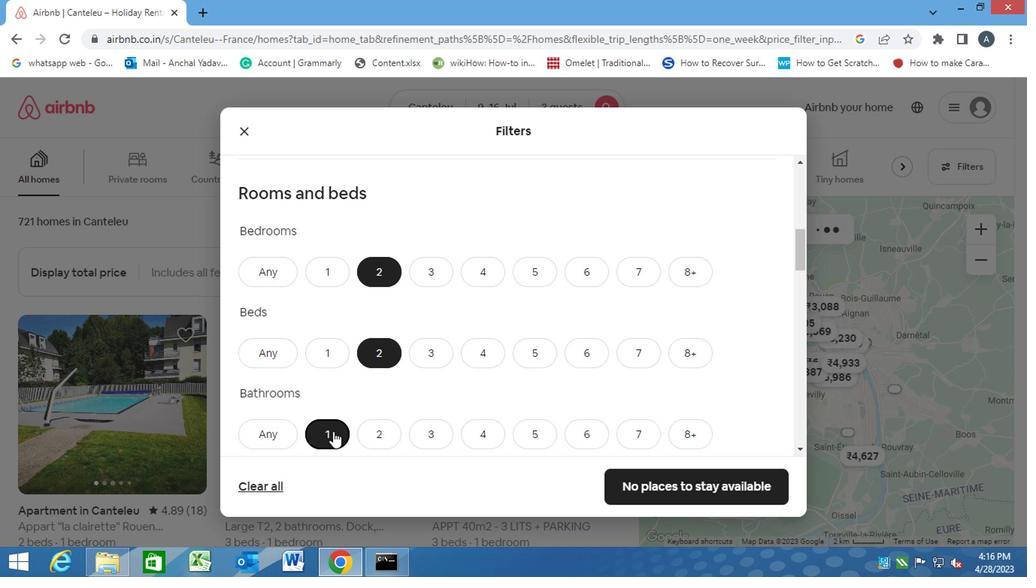 
Action: Mouse scrolled (330, 431) with delta (0, 0)
Screenshot: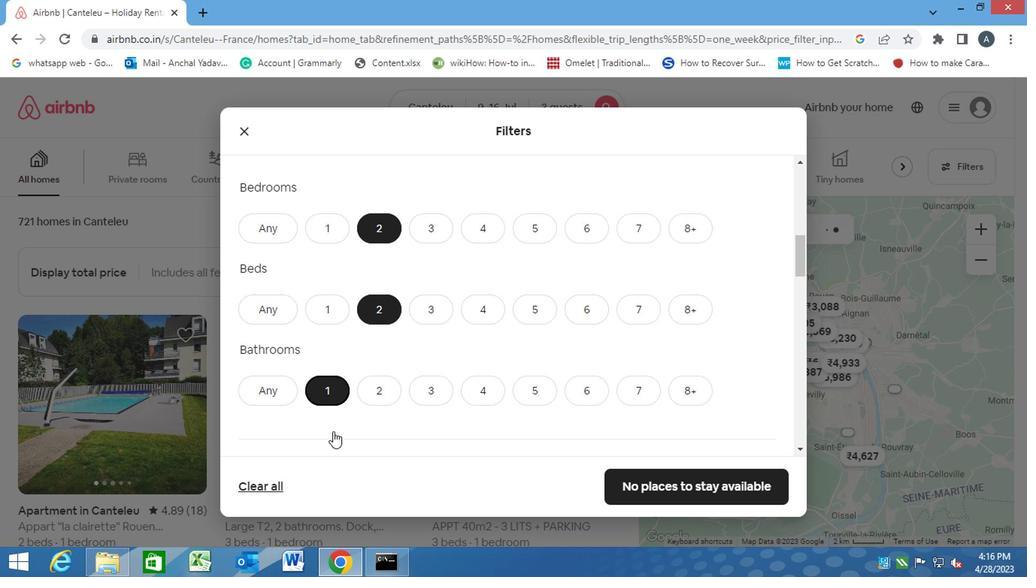 
Action: Mouse moved to (287, 362)
Screenshot: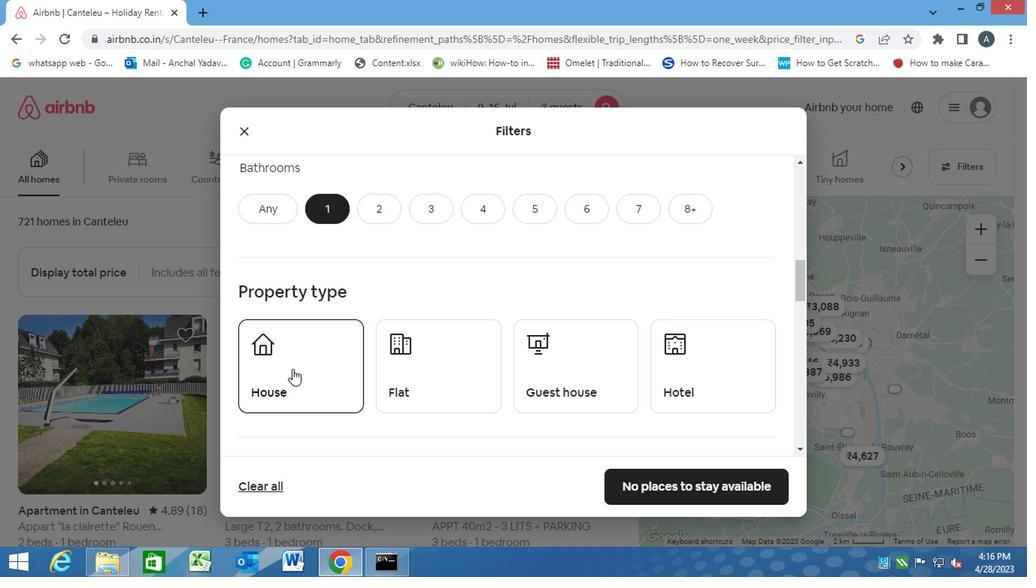 
Action: Mouse pressed left at (287, 362)
Screenshot: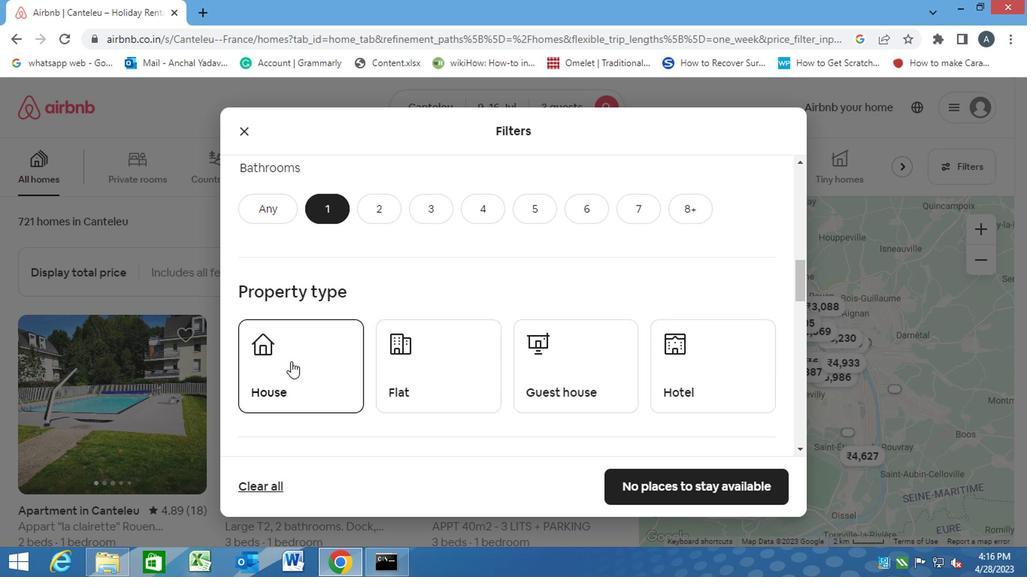 
Action: Mouse moved to (442, 387)
Screenshot: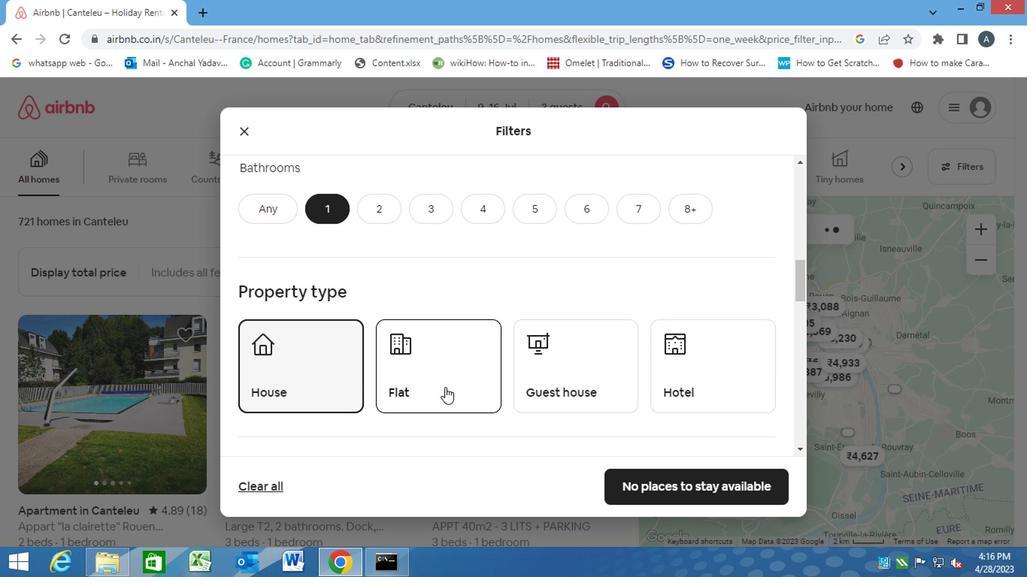 
Action: Mouse pressed left at (442, 387)
Screenshot: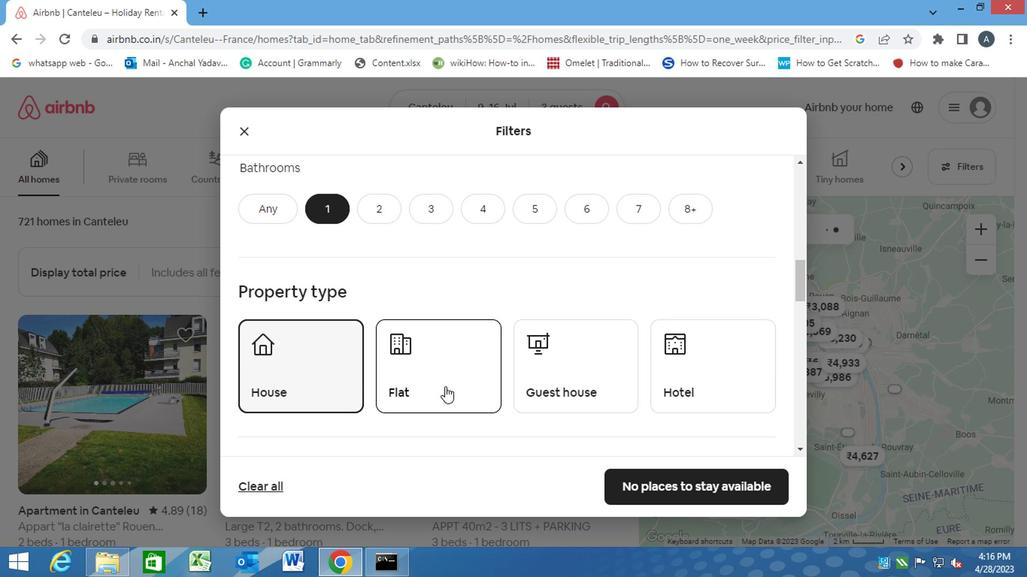 
Action: Mouse moved to (591, 366)
Screenshot: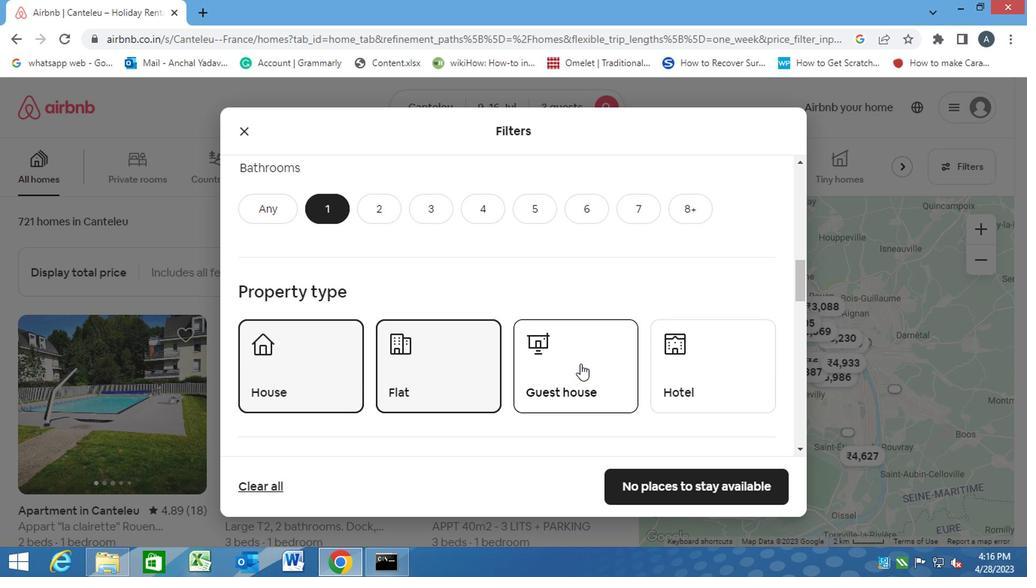 
Action: Mouse pressed left at (591, 366)
Screenshot: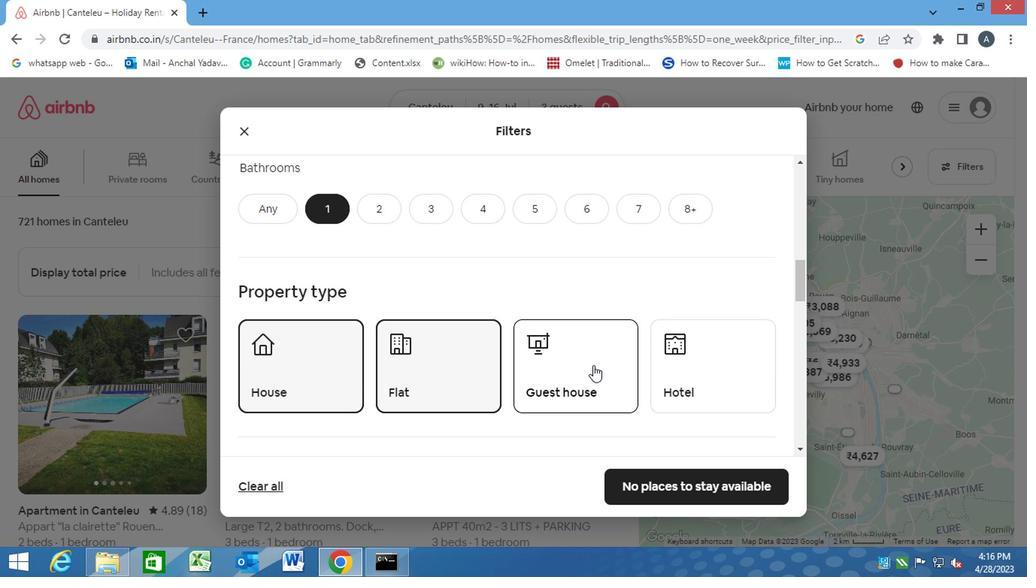 
Action: Mouse moved to (312, 381)
Screenshot: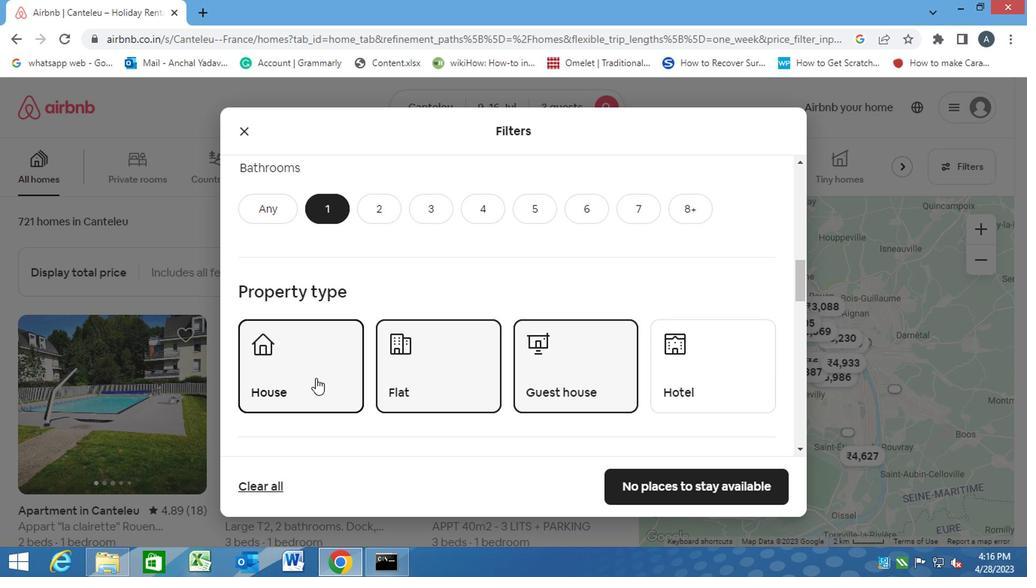 
Action: Mouse scrolled (312, 381) with delta (0, 0)
Screenshot: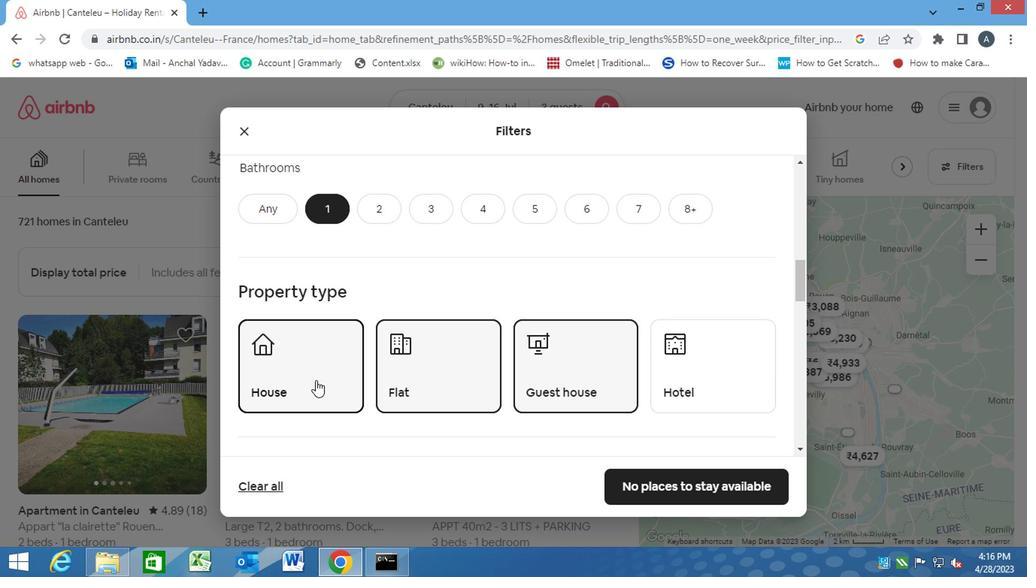 
Action: Mouse scrolled (312, 381) with delta (0, 0)
Screenshot: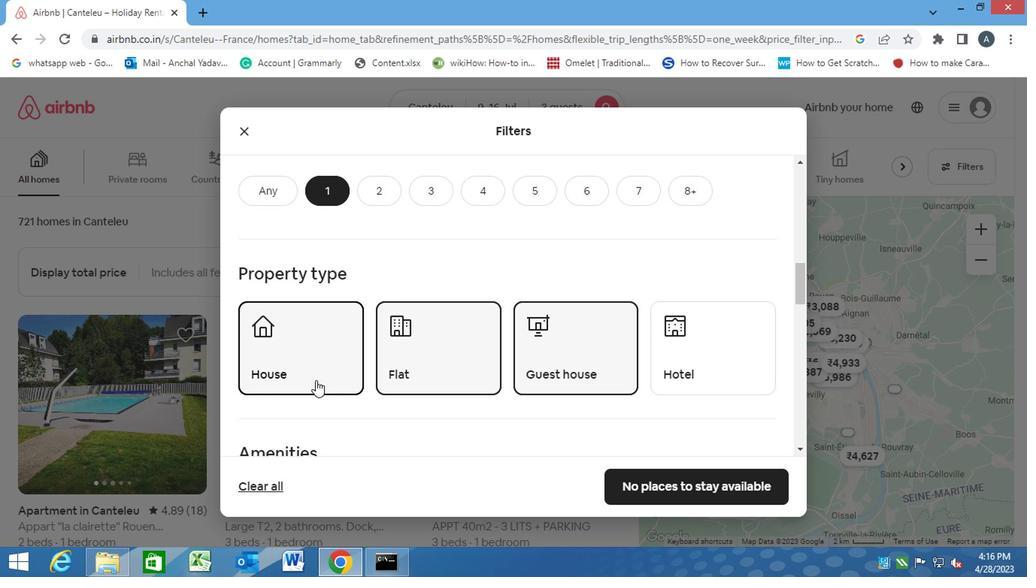 
Action: Mouse scrolled (312, 381) with delta (0, 0)
Screenshot: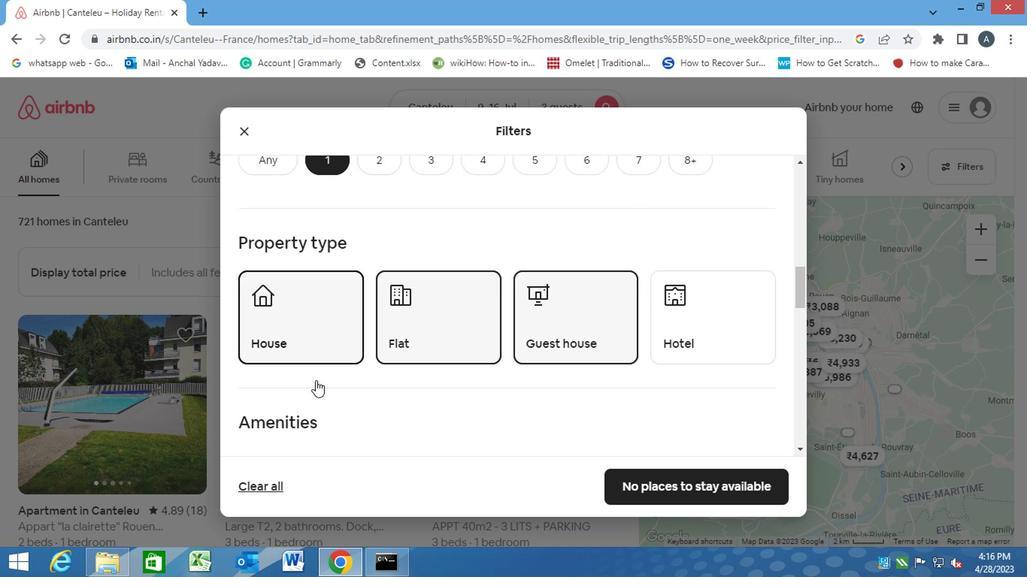 
Action: Mouse moved to (255, 391)
Screenshot: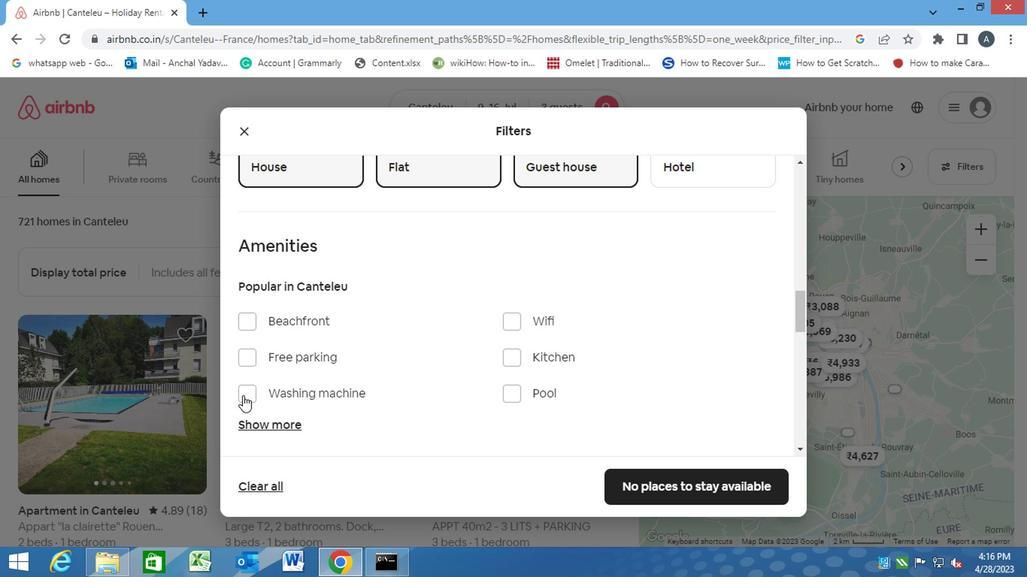 
Action: Mouse pressed left at (255, 391)
Screenshot: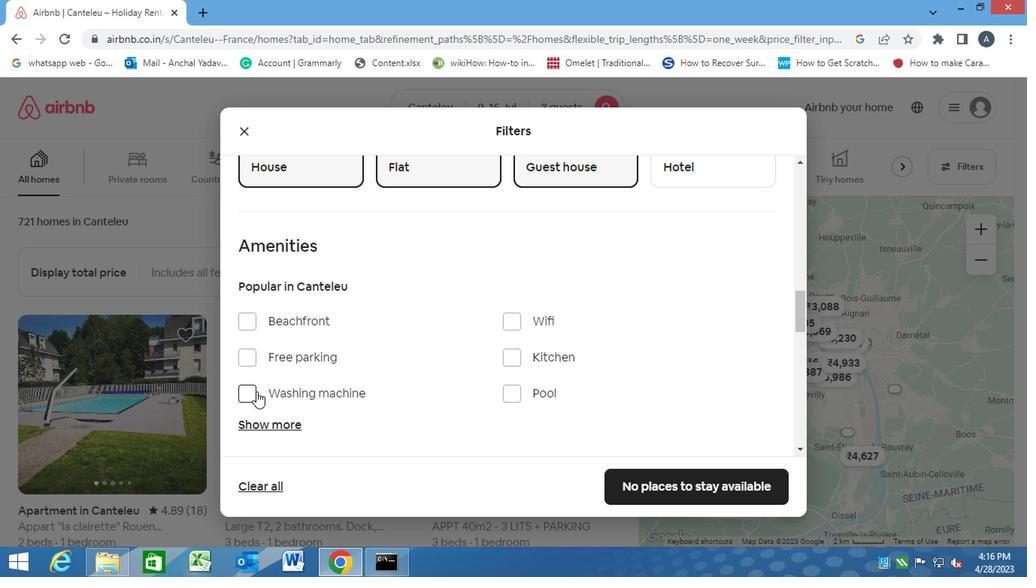 
Action: Mouse moved to (374, 398)
Screenshot: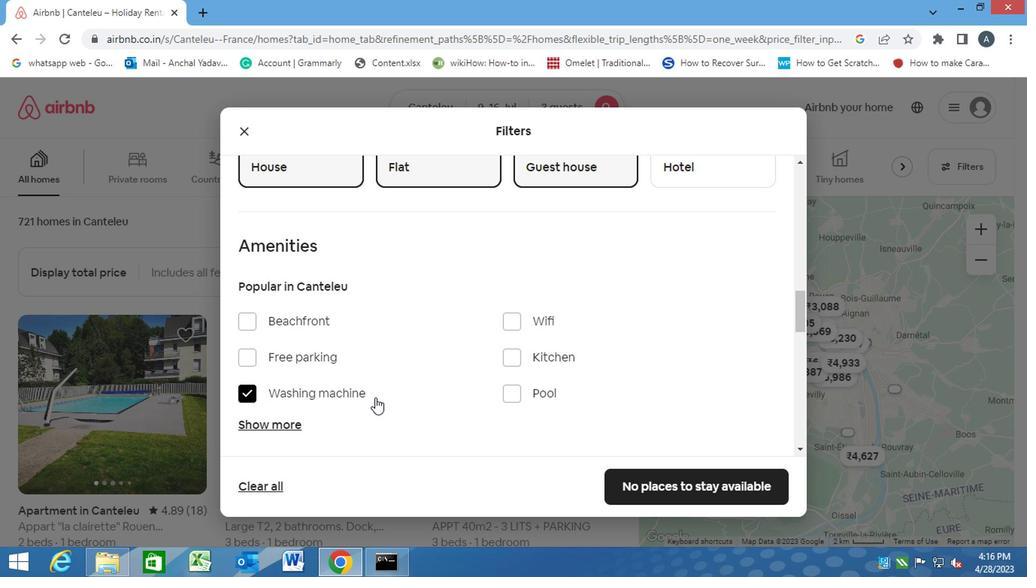 
Action: Mouse scrolled (374, 397) with delta (0, -1)
Screenshot: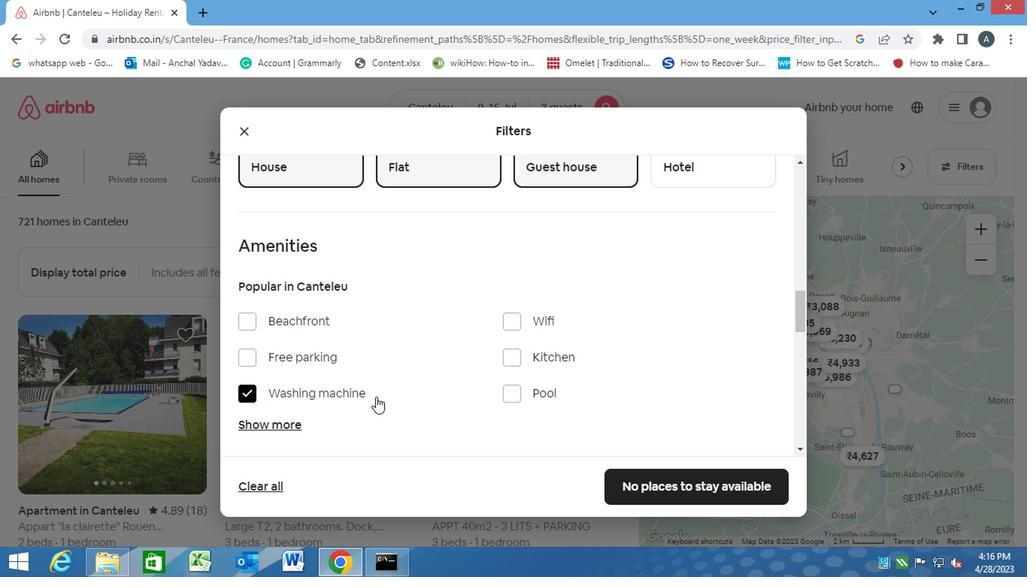 
Action: Mouse scrolled (374, 397) with delta (0, -1)
Screenshot: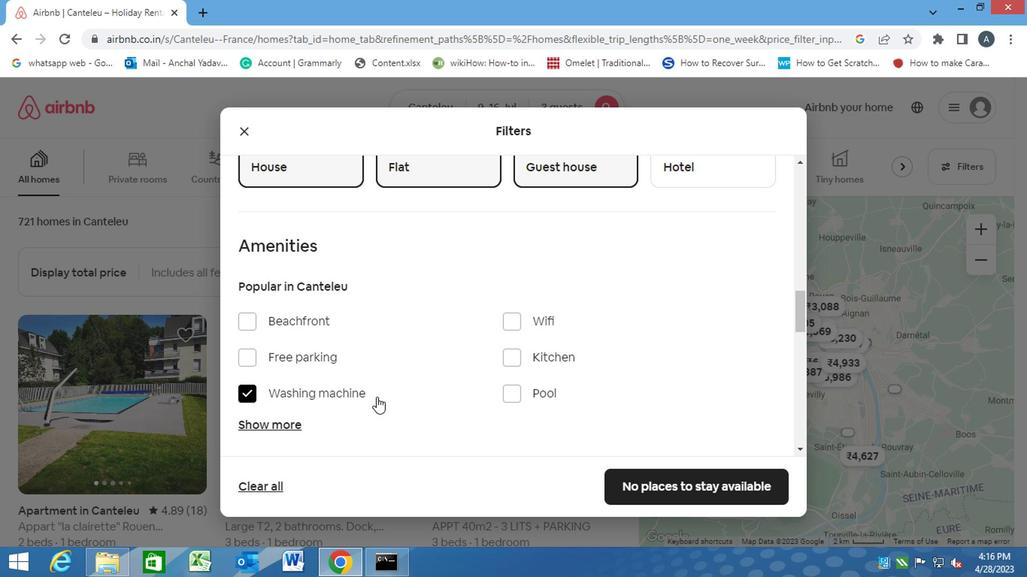 
Action: Mouse scrolled (374, 397) with delta (0, -1)
Screenshot: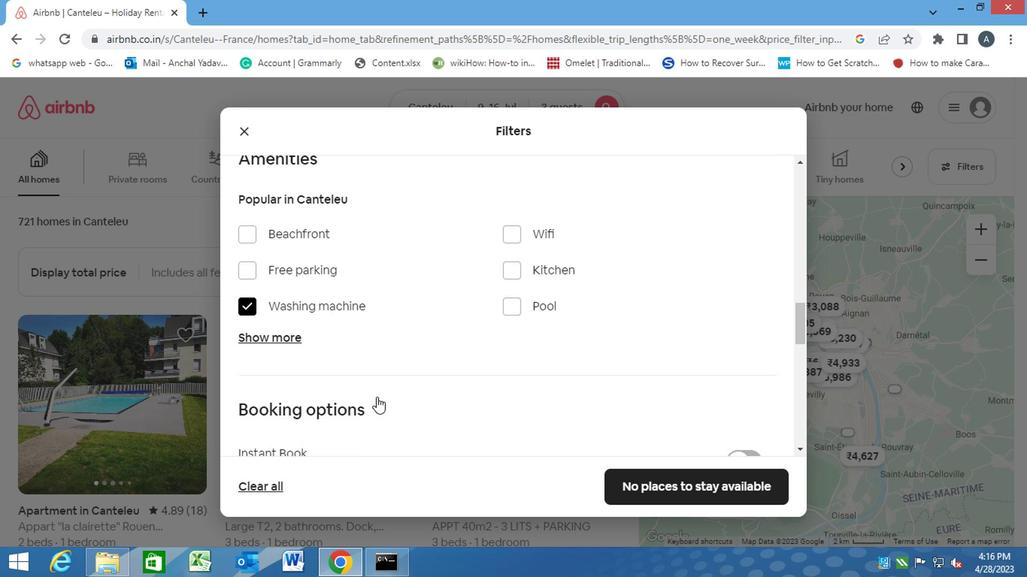 
Action: Mouse moved to (722, 372)
Screenshot: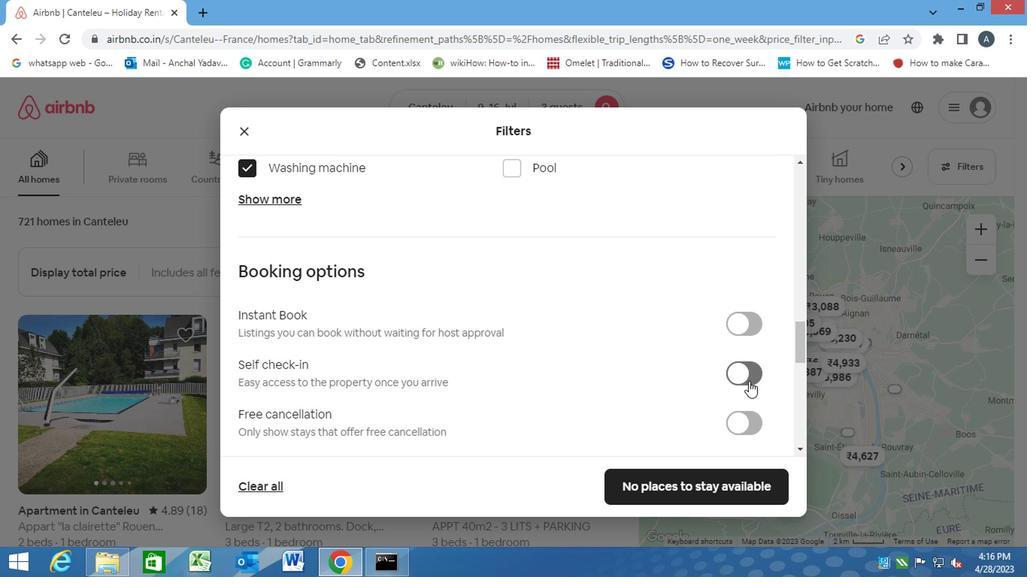 
Action: Mouse pressed left at (722, 372)
Screenshot: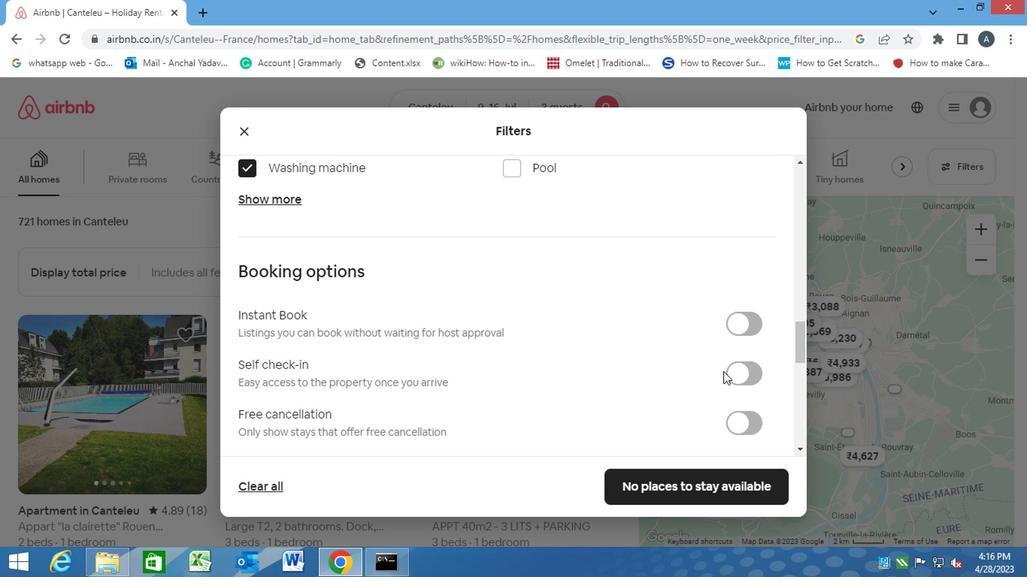 
Action: Mouse moved to (742, 375)
Screenshot: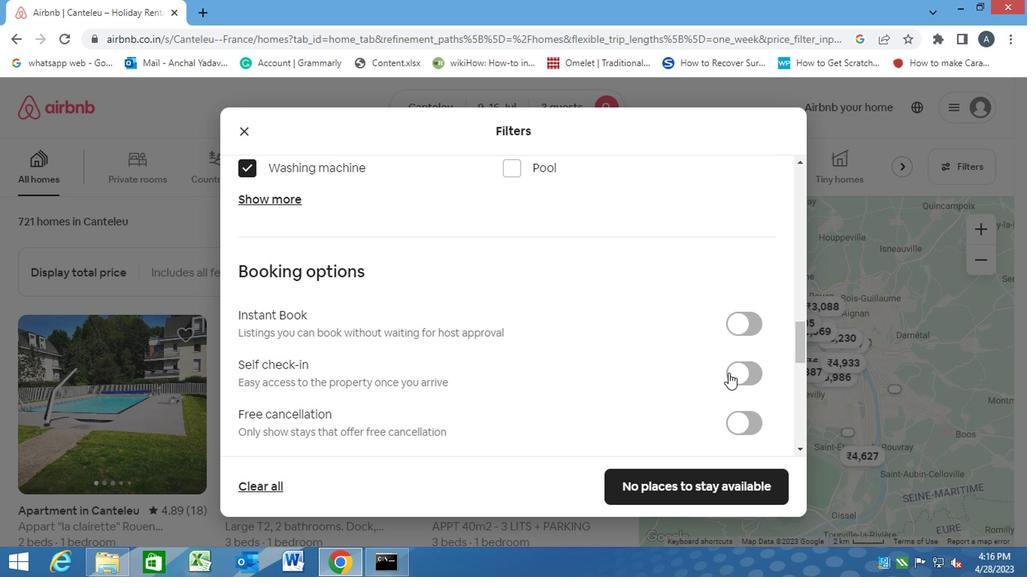 
Action: Mouse pressed left at (742, 375)
Screenshot: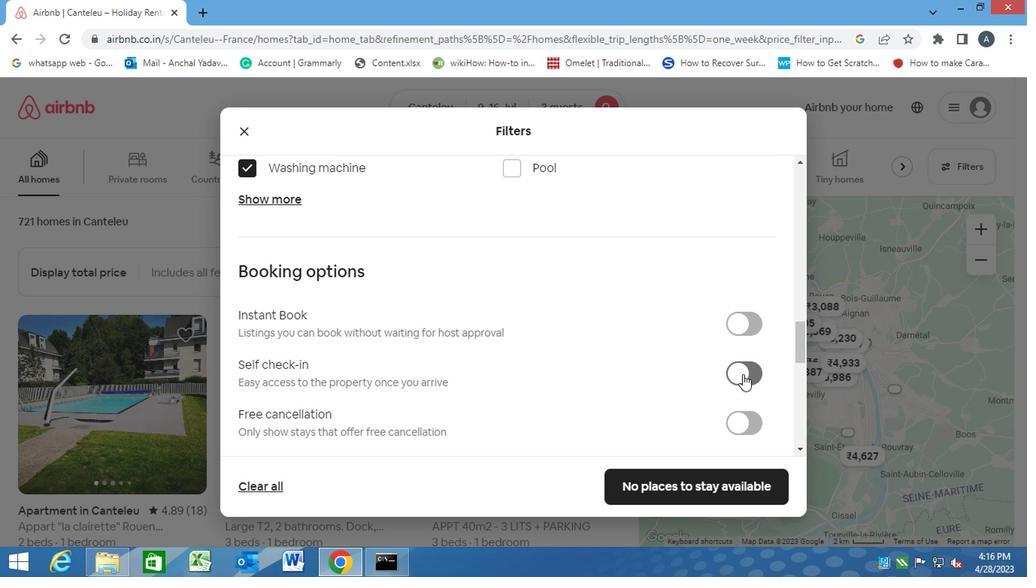 
Action: Mouse moved to (564, 370)
Screenshot: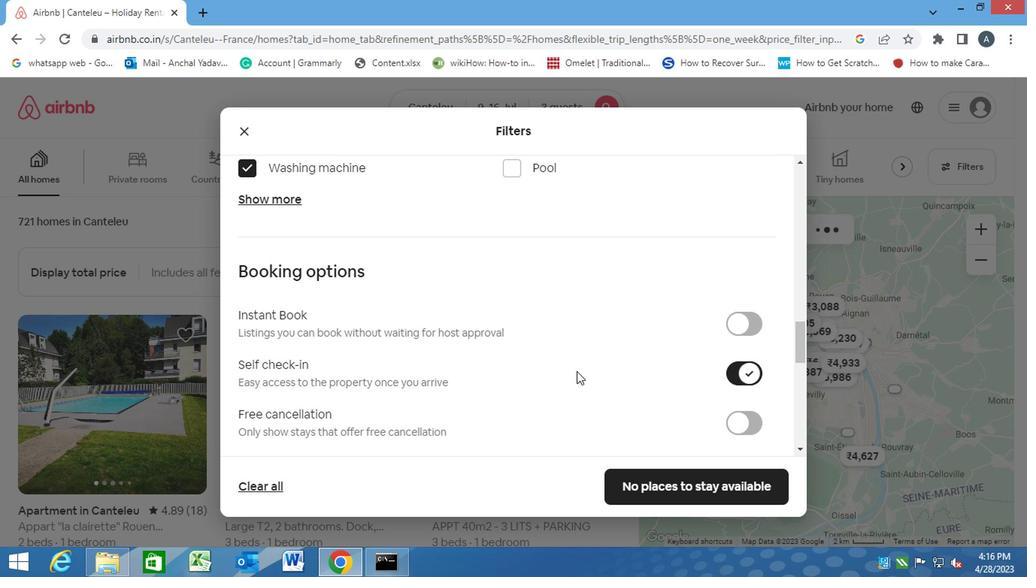 
Action: Mouse scrolled (564, 370) with delta (0, 0)
Screenshot: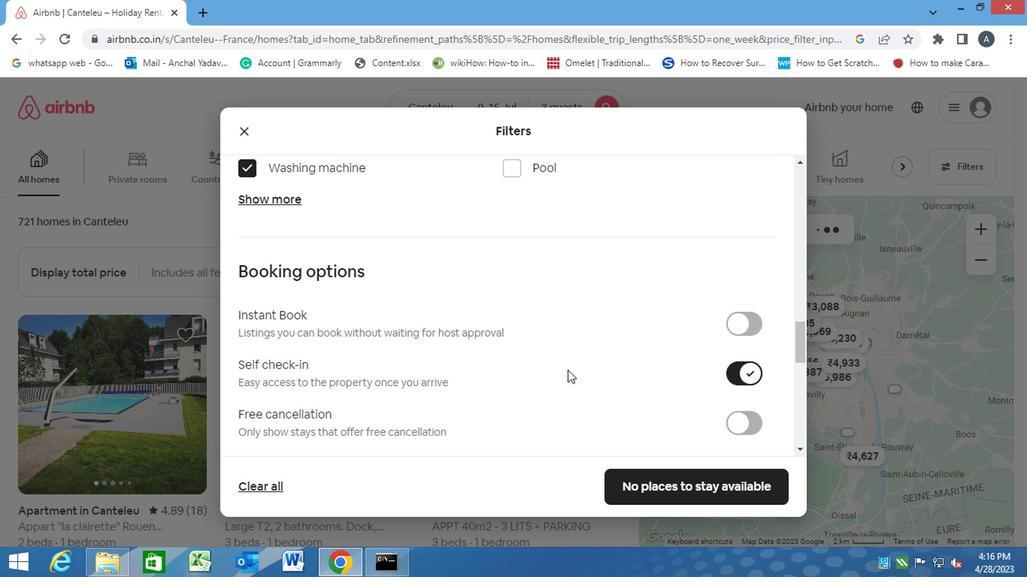 
Action: Mouse scrolled (564, 370) with delta (0, 0)
Screenshot: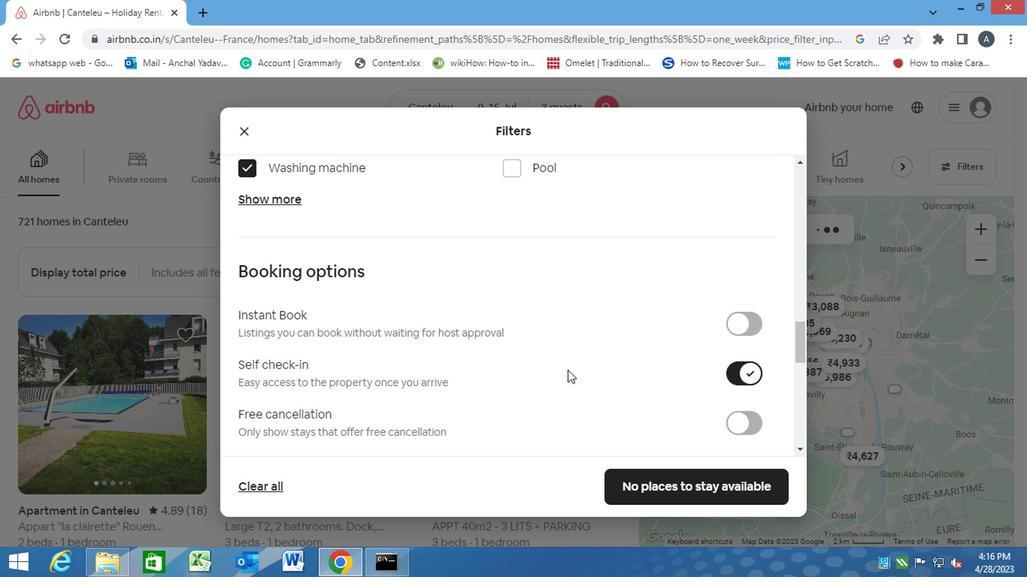 
Action: Mouse scrolled (564, 370) with delta (0, 0)
Screenshot: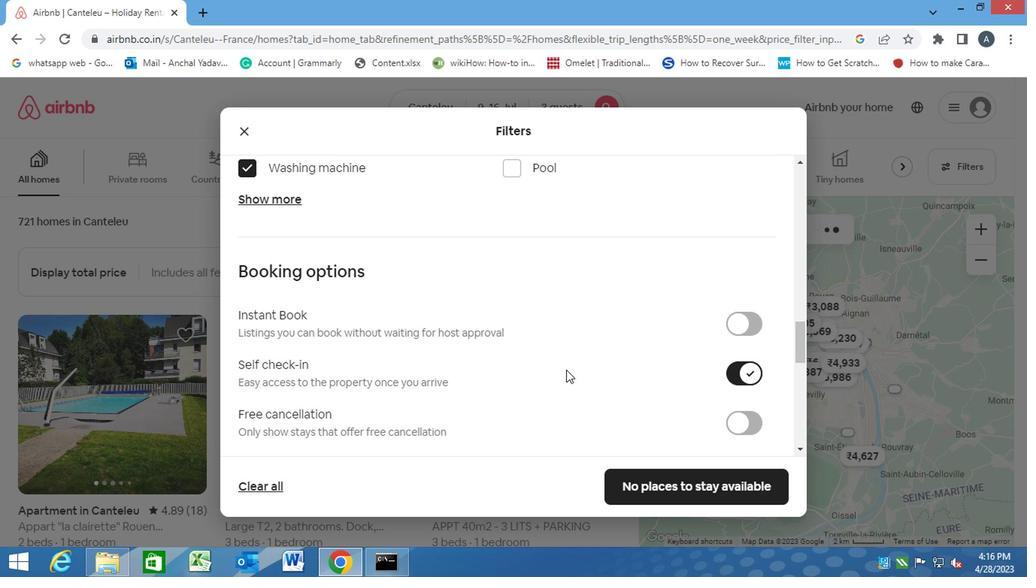 
Action: Mouse scrolled (564, 370) with delta (0, 0)
Screenshot: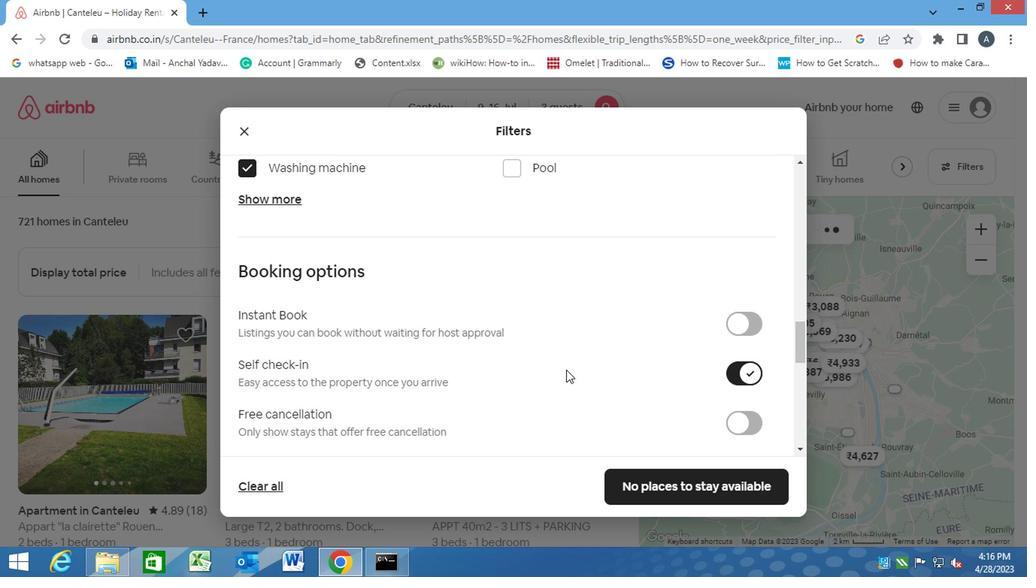 
Action: Mouse moved to (563, 370)
Screenshot: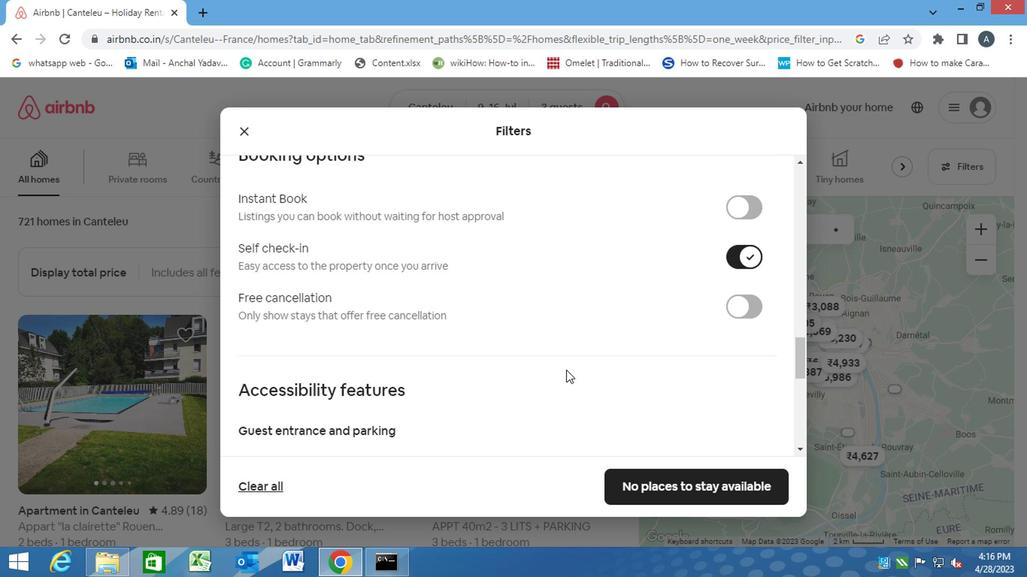 
Action: Mouse scrolled (563, 370) with delta (0, 0)
Screenshot: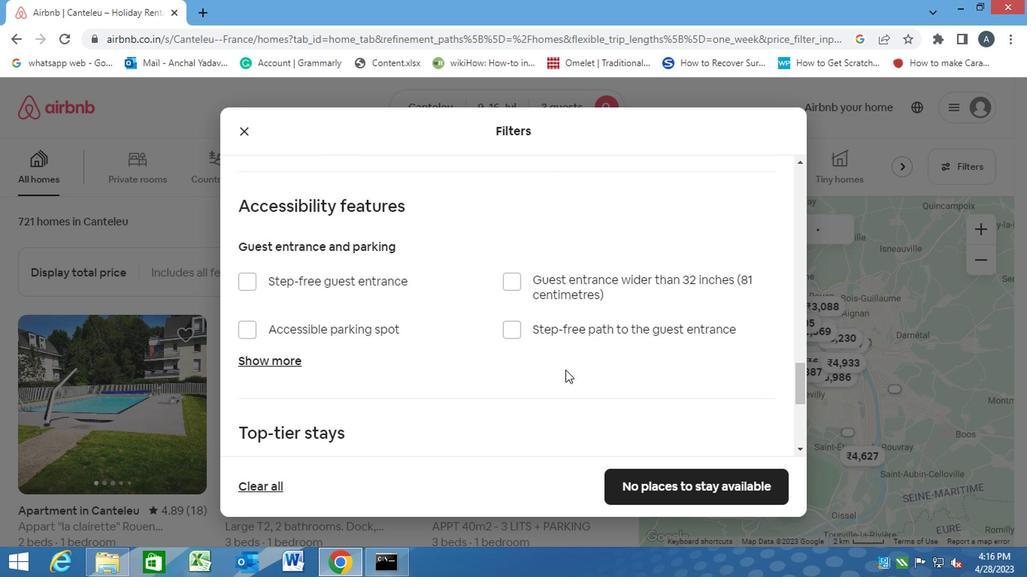 
Action: Mouse moved to (563, 370)
Screenshot: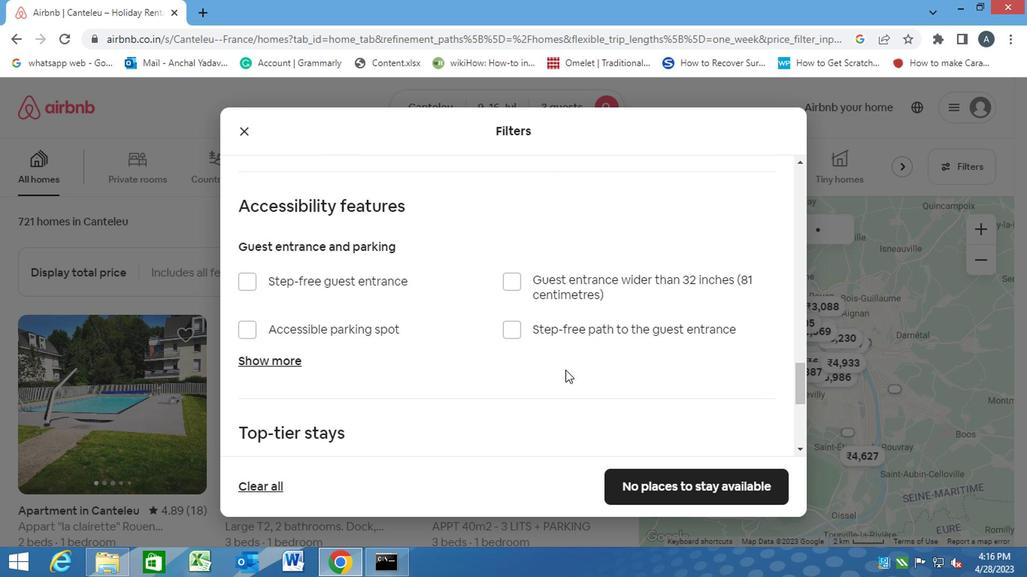 
Action: Mouse scrolled (563, 370) with delta (0, 0)
Screenshot: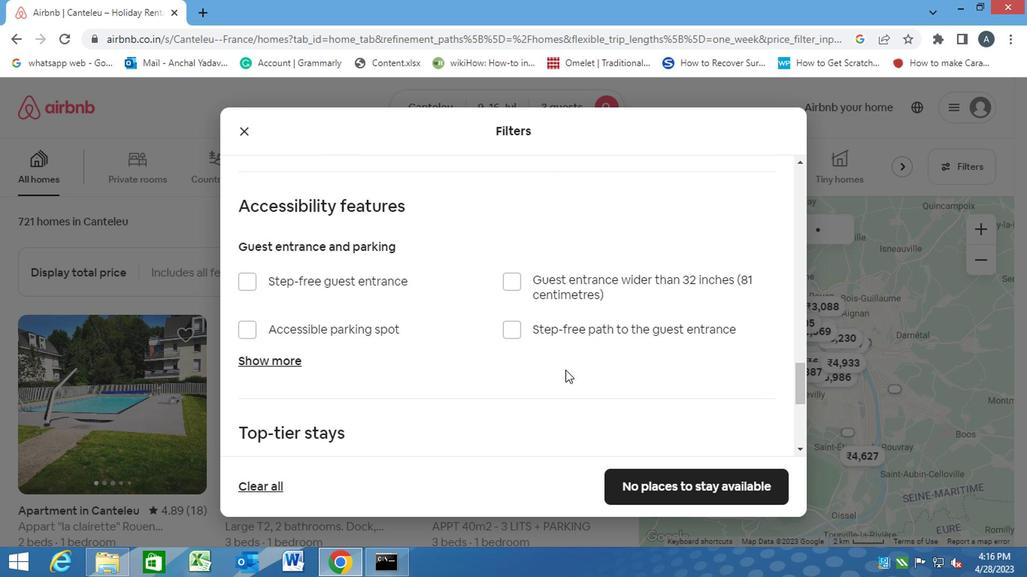 
Action: Mouse scrolled (563, 370) with delta (0, 0)
Screenshot: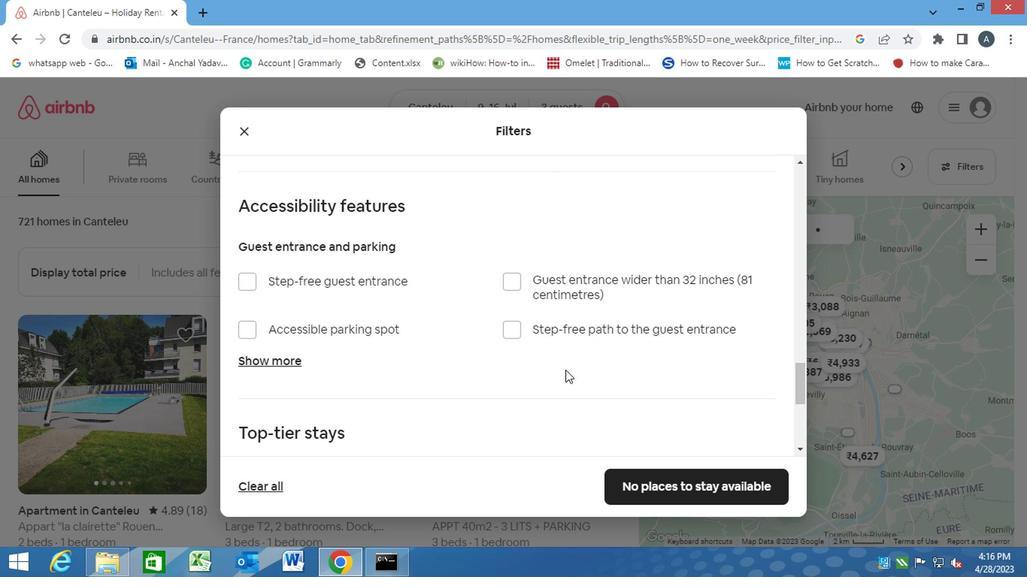 
Action: Mouse moved to (562, 370)
Screenshot: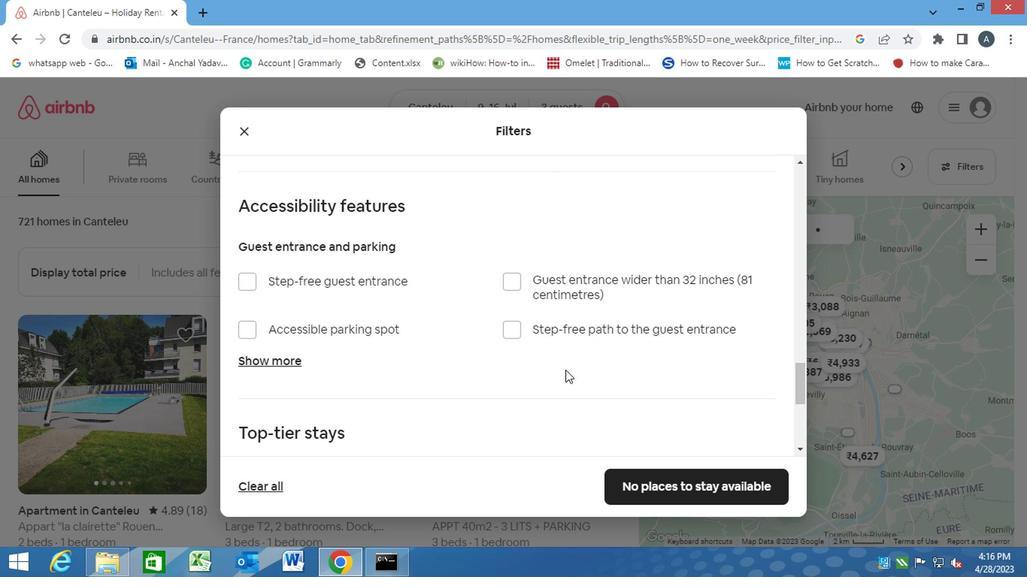 
Action: Mouse scrolled (562, 370) with delta (0, 0)
Screenshot: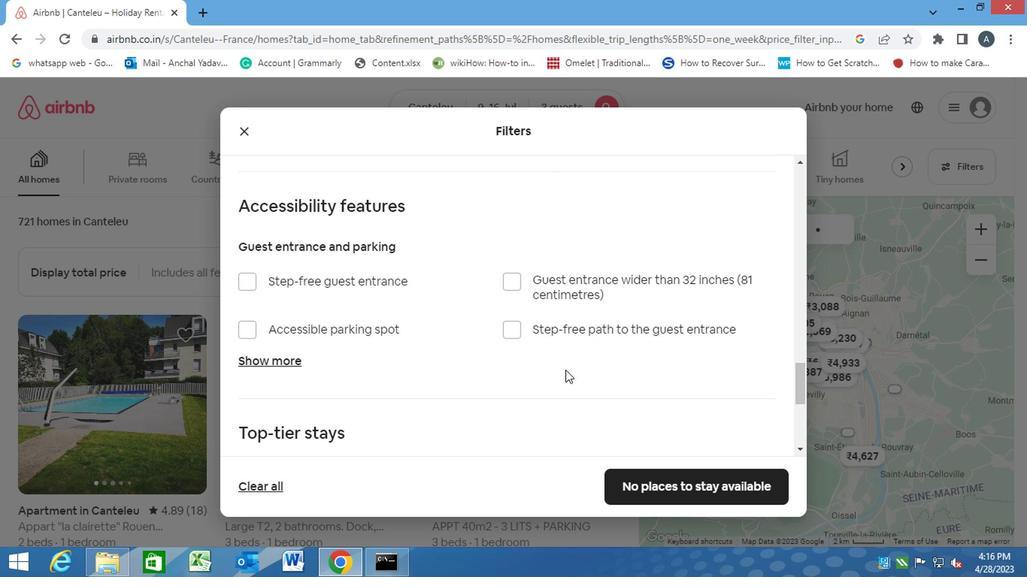 
Action: Mouse moved to (242, 351)
Screenshot: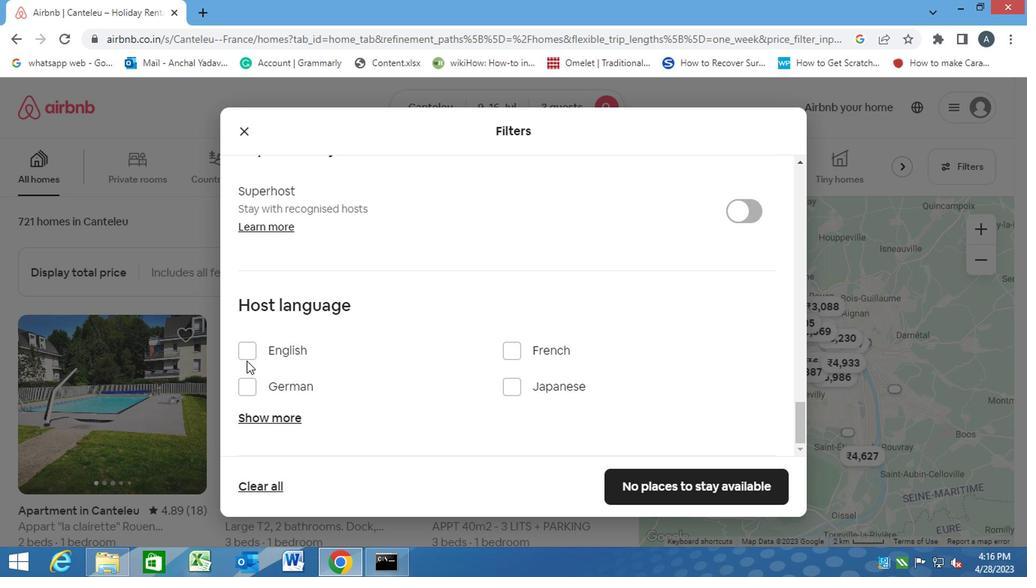 
Action: Mouse pressed left at (242, 351)
Screenshot: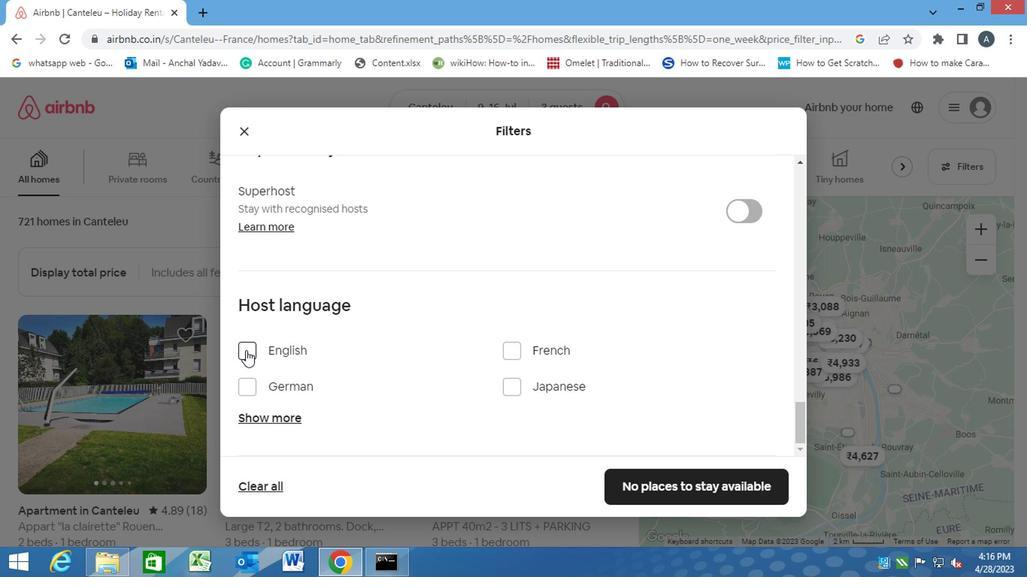 
Action: Mouse moved to (636, 484)
Screenshot: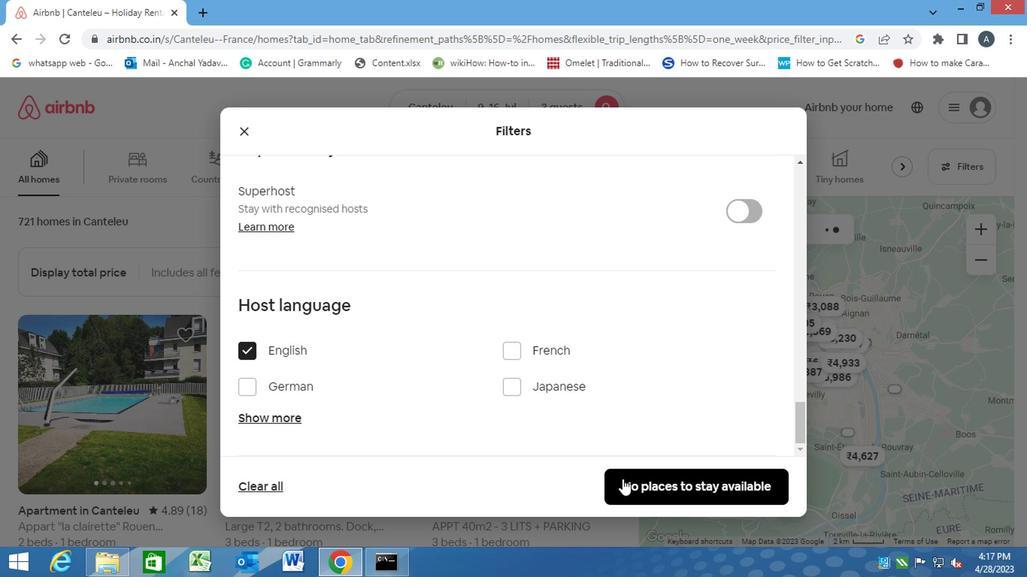 
Action: Mouse pressed left at (636, 484)
Screenshot: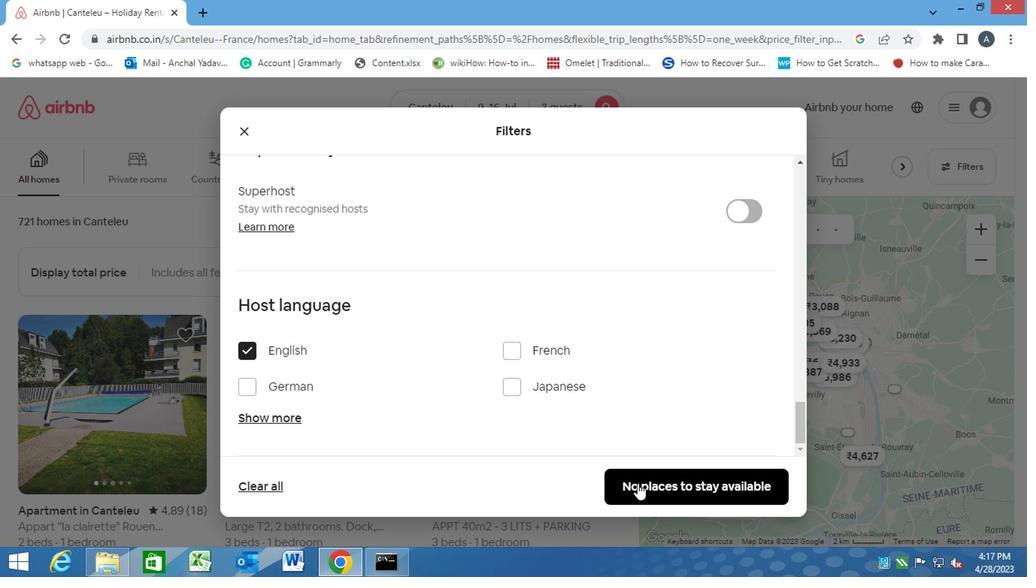 
